 Task: Create a due date automation trigger when advanced on, 2 working days before a card is due add checklist without checklist at 11:00 AM.
Action: Mouse moved to (1009, 300)
Screenshot: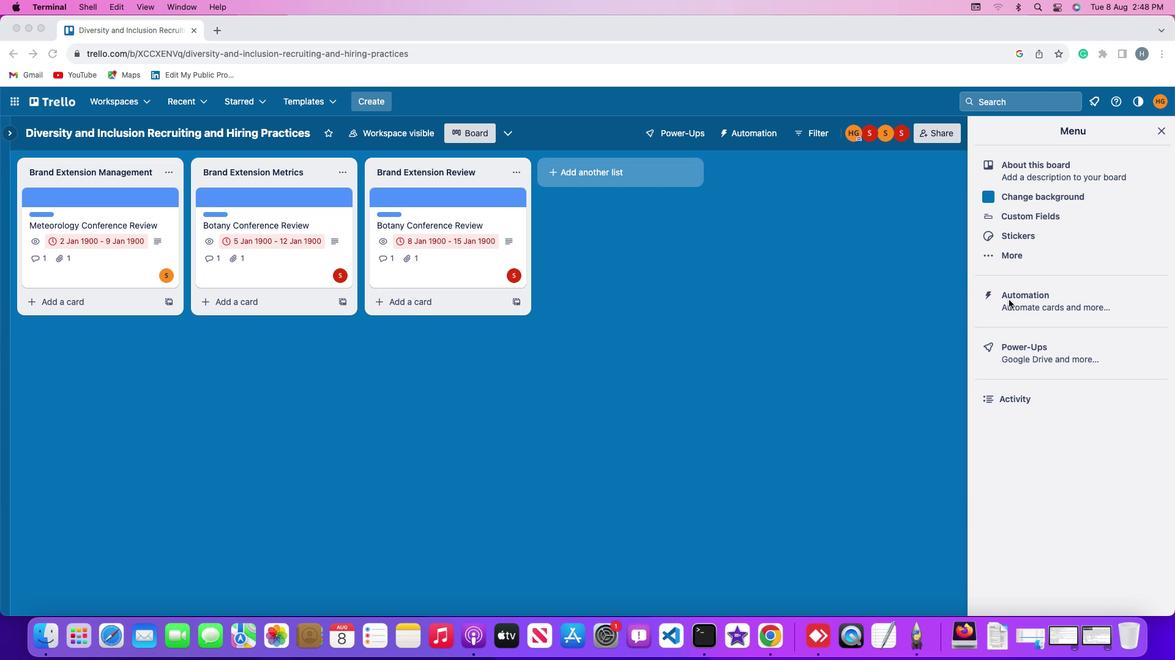 
Action: Mouse pressed left at (1009, 300)
Screenshot: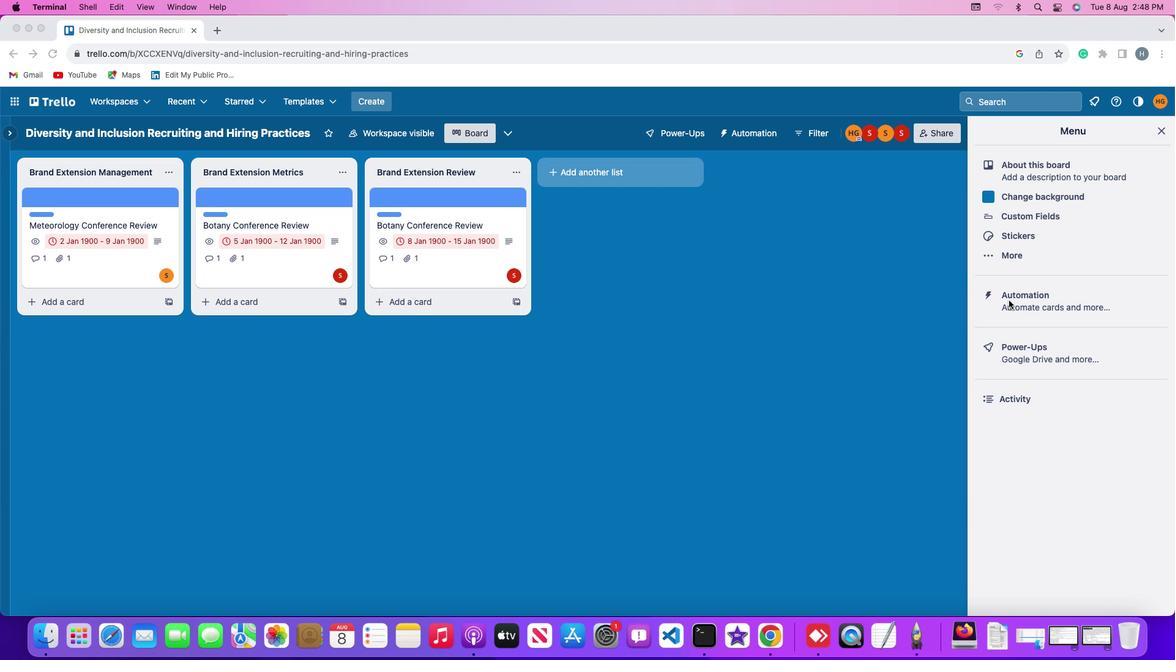 
Action: Mouse moved to (1009, 300)
Screenshot: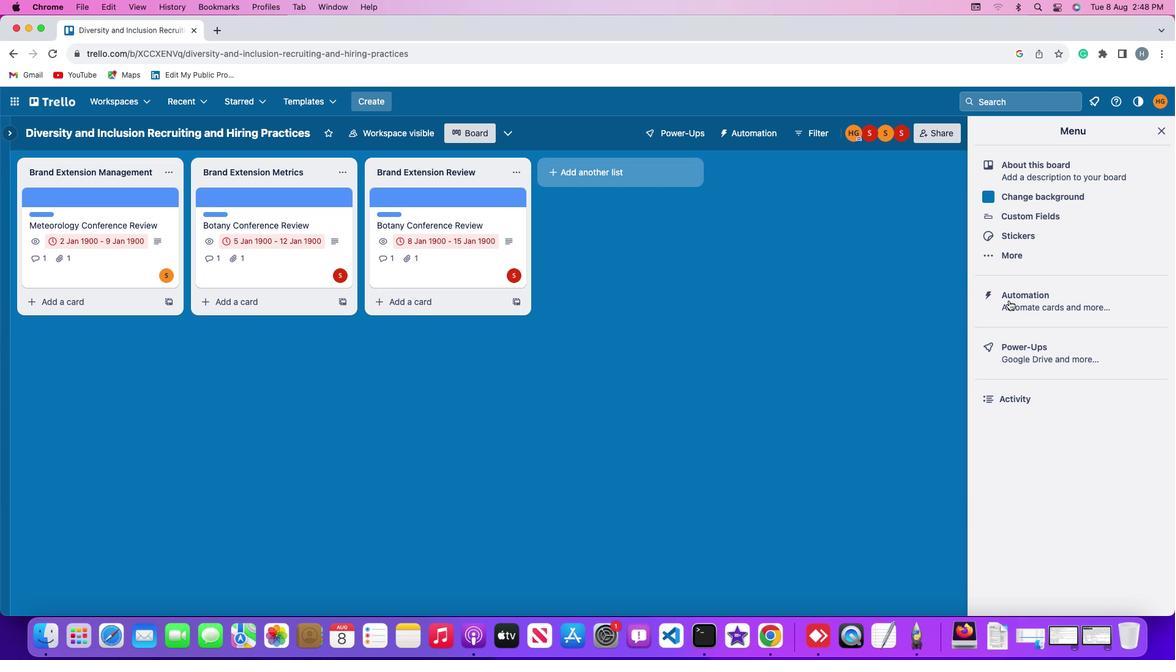 
Action: Mouse pressed left at (1009, 300)
Screenshot: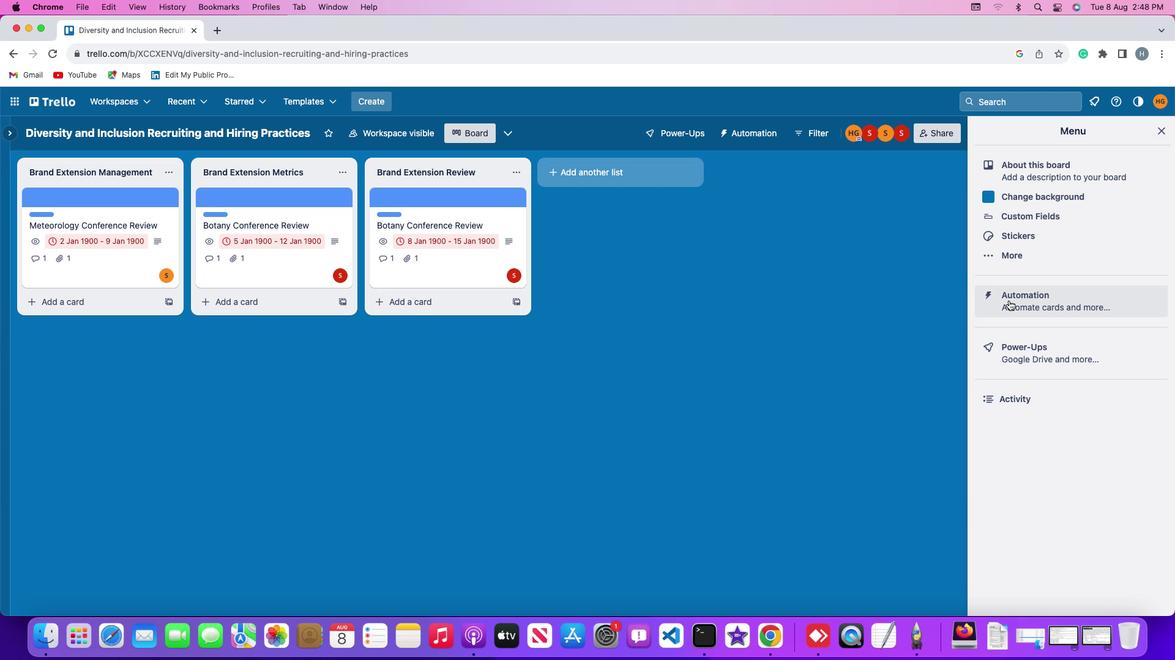 
Action: Mouse moved to (69, 285)
Screenshot: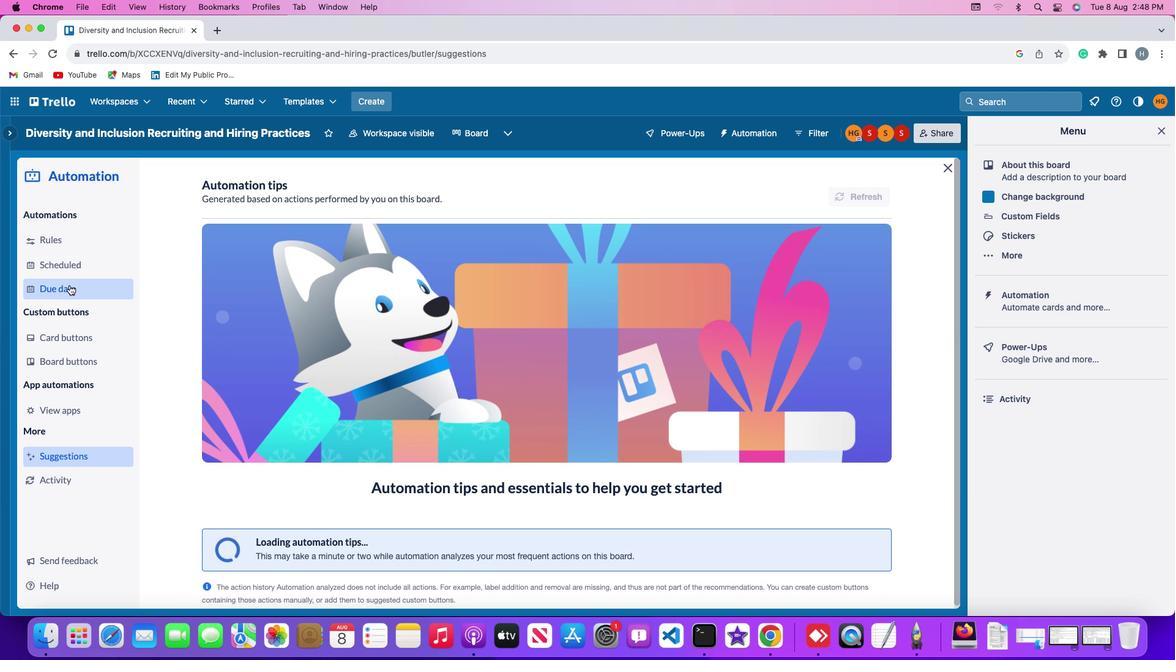 
Action: Mouse pressed left at (69, 285)
Screenshot: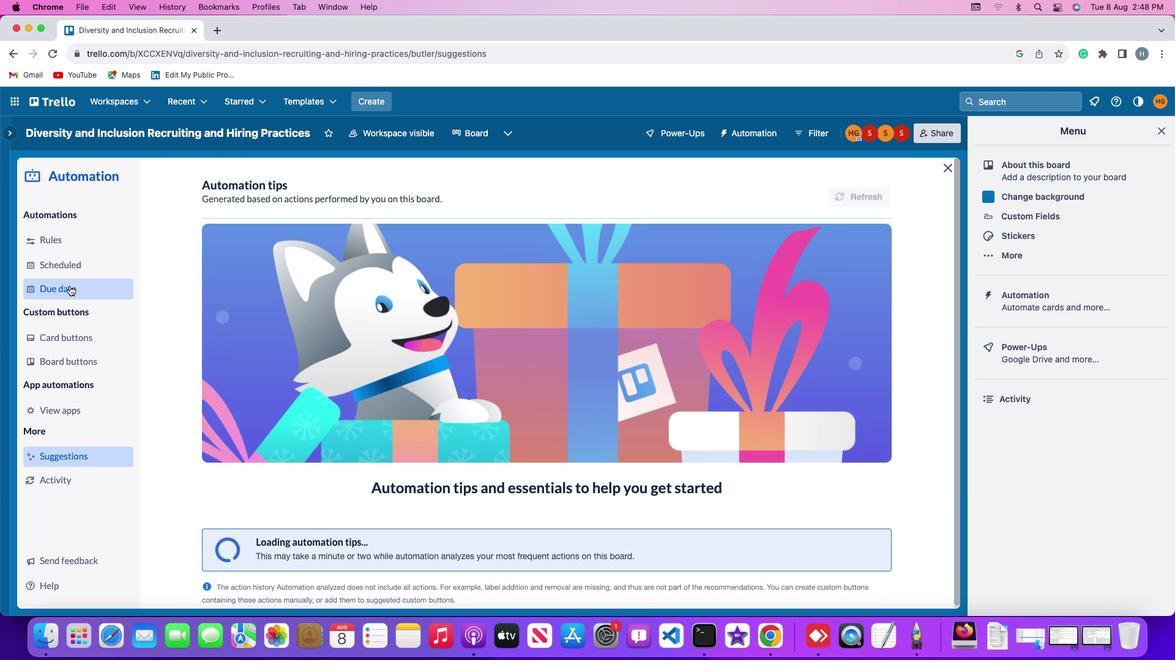 
Action: Mouse moved to (813, 194)
Screenshot: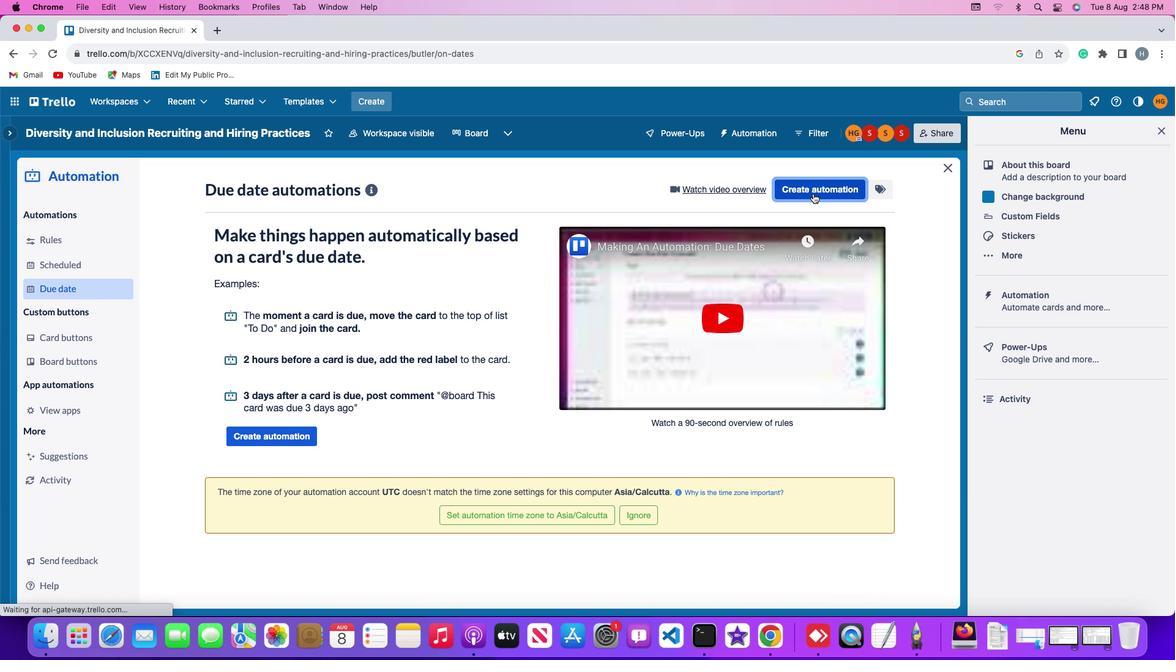 
Action: Mouse pressed left at (813, 194)
Screenshot: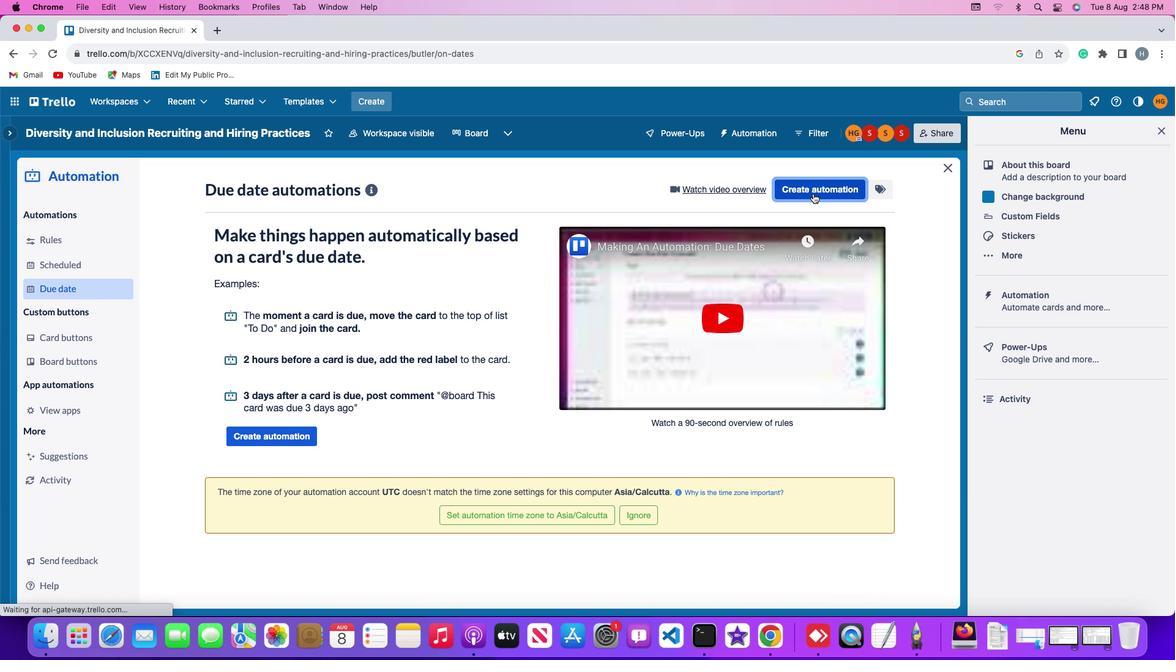 
Action: Mouse moved to (271, 304)
Screenshot: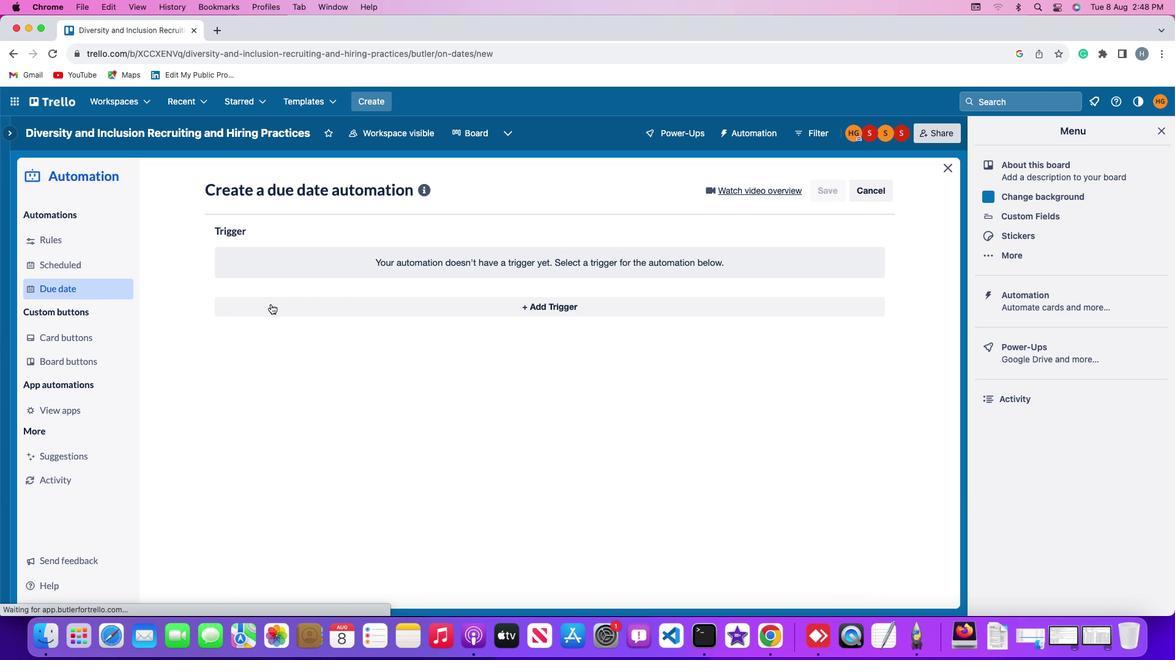 
Action: Mouse pressed left at (271, 304)
Screenshot: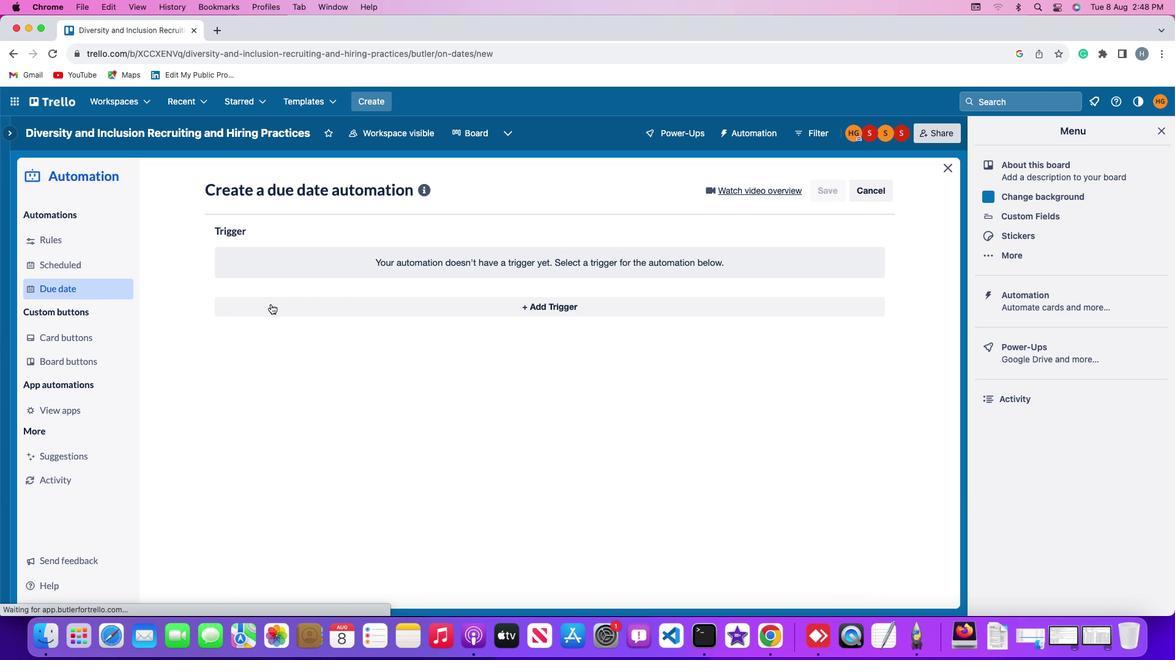 
Action: Mouse moved to (236, 498)
Screenshot: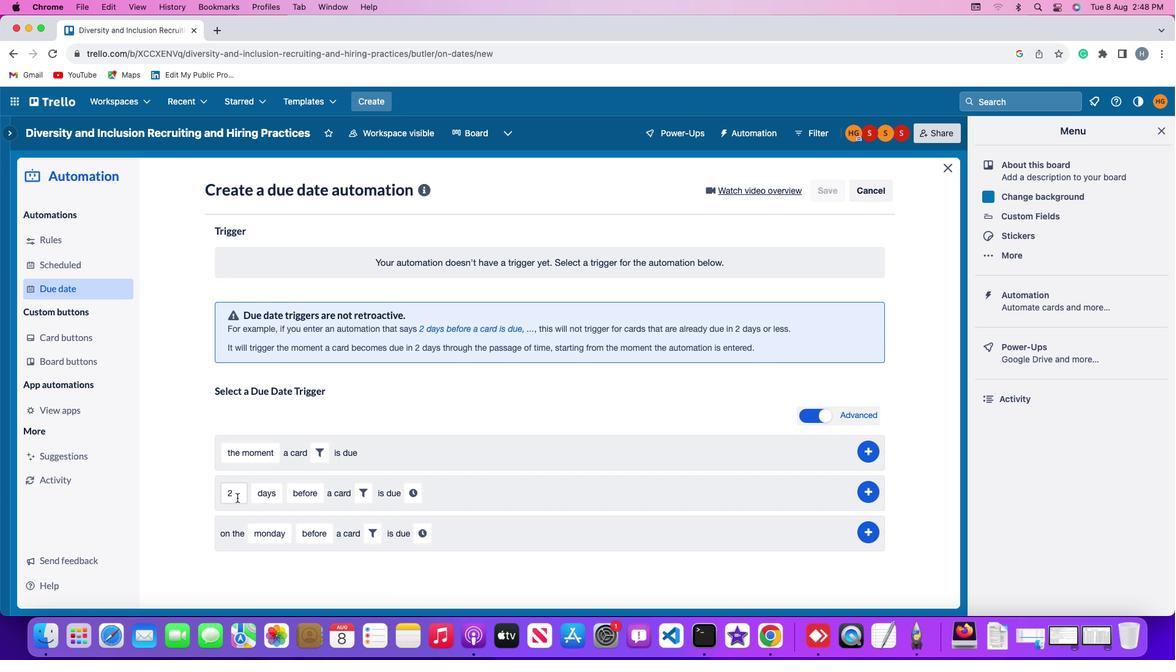 
Action: Mouse pressed left at (236, 498)
Screenshot: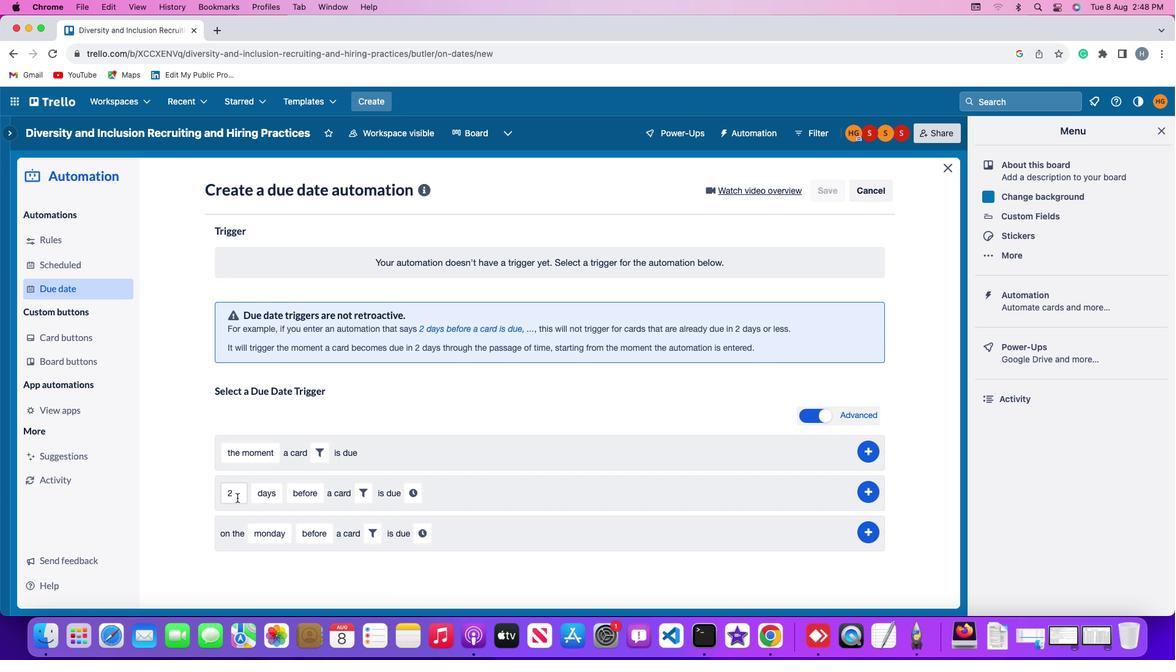 
Action: Mouse moved to (236, 495)
Screenshot: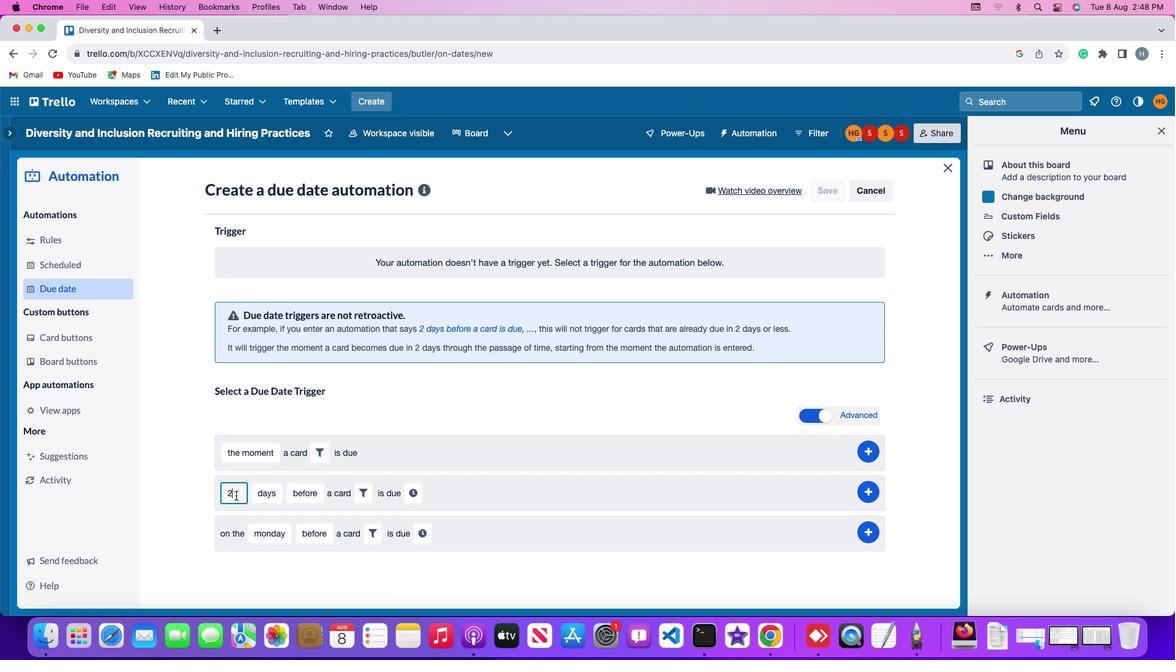 
Action: Key pressed Key.backspace
Screenshot: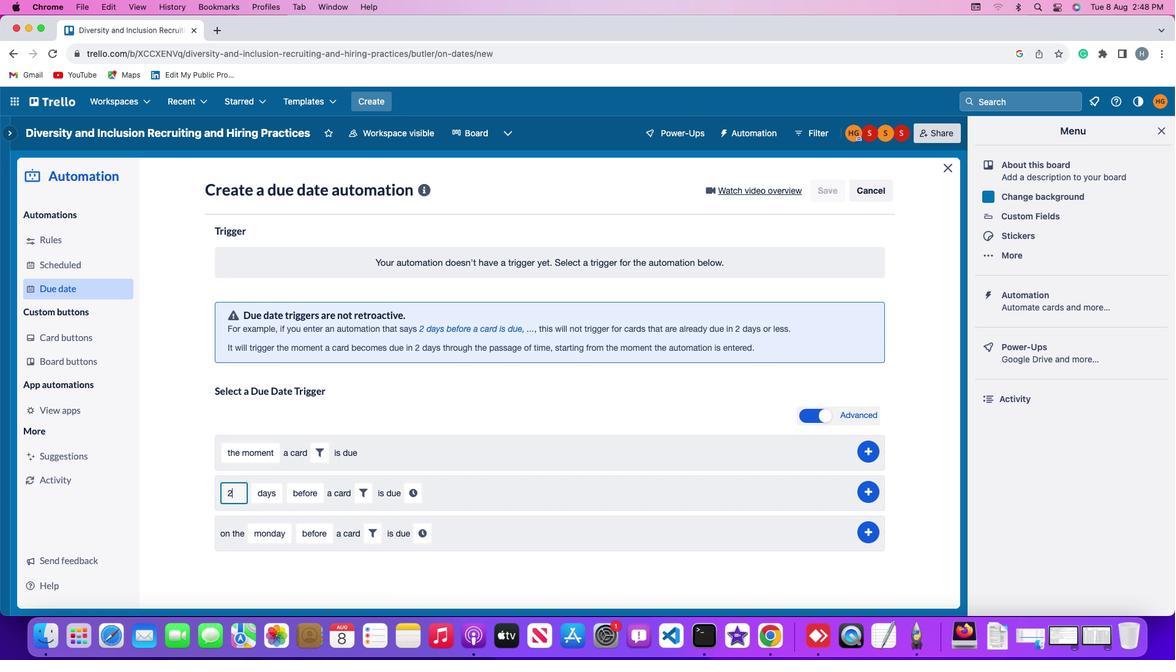 
Action: Mouse moved to (235, 494)
Screenshot: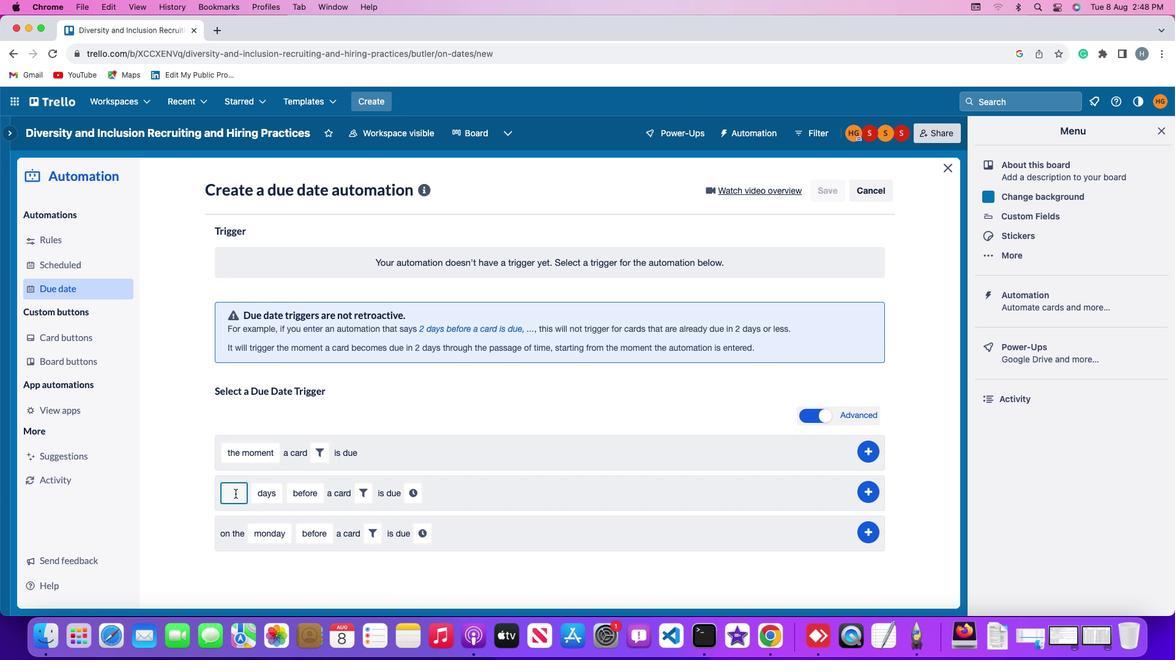 
Action: Key pressed '2'
Screenshot: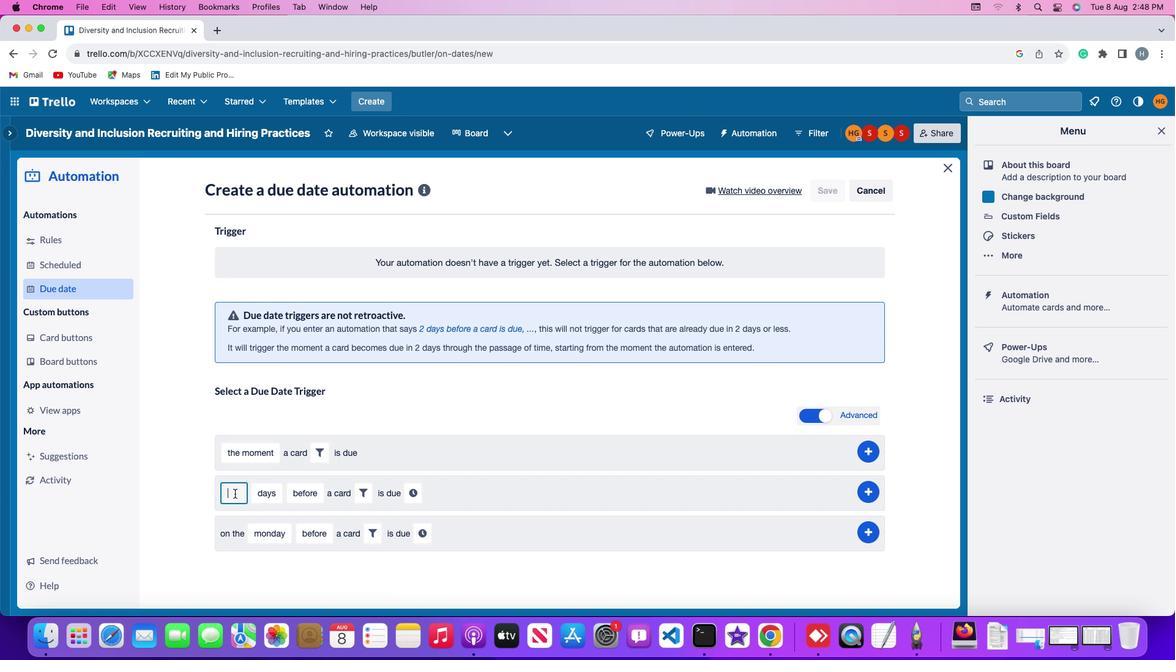 
Action: Mouse moved to (266, 495)
Screenshot: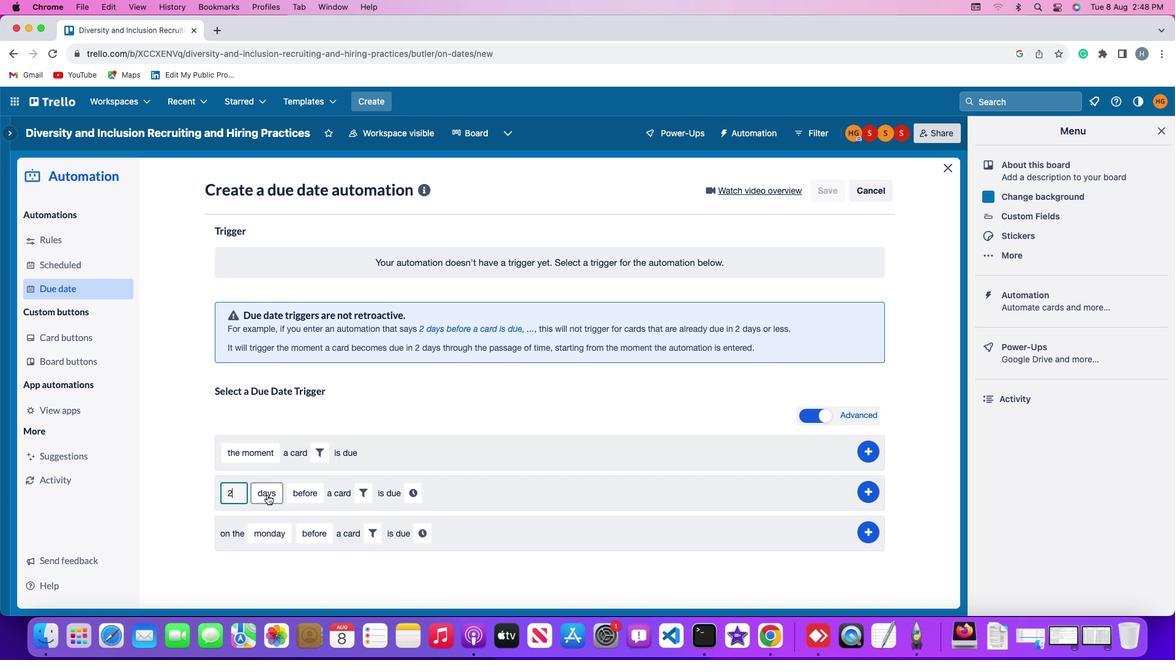 
Action: Mouse pressed left at (266, 495)
Screenshot: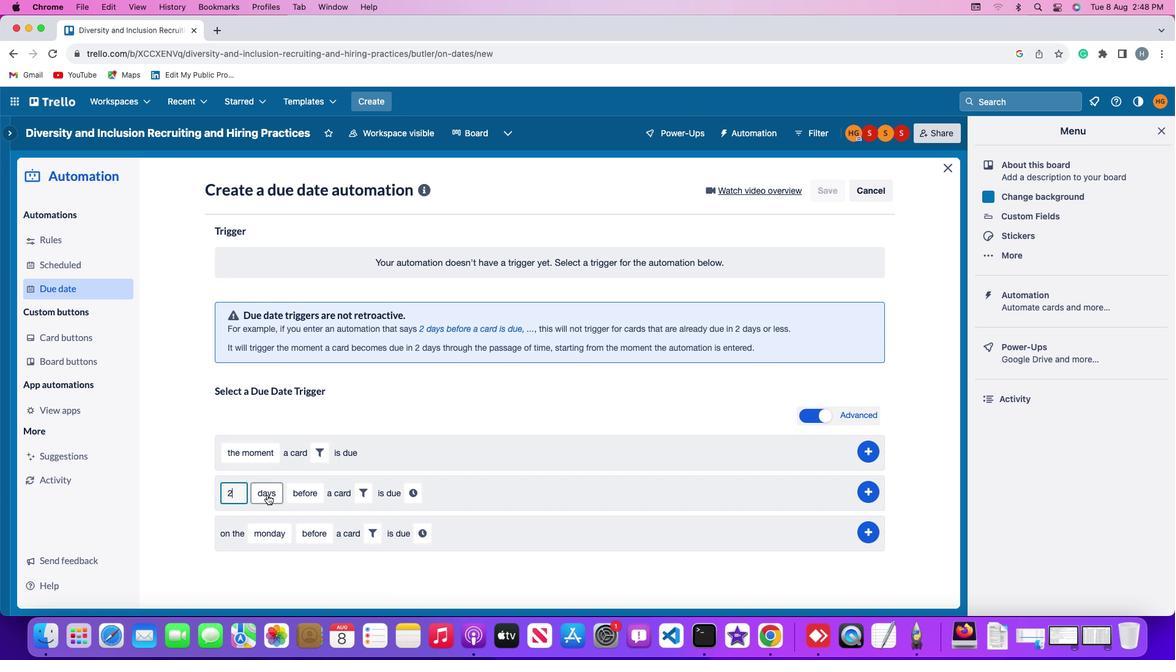 
Action: Mouse moved to (285, 542)
Screenshot: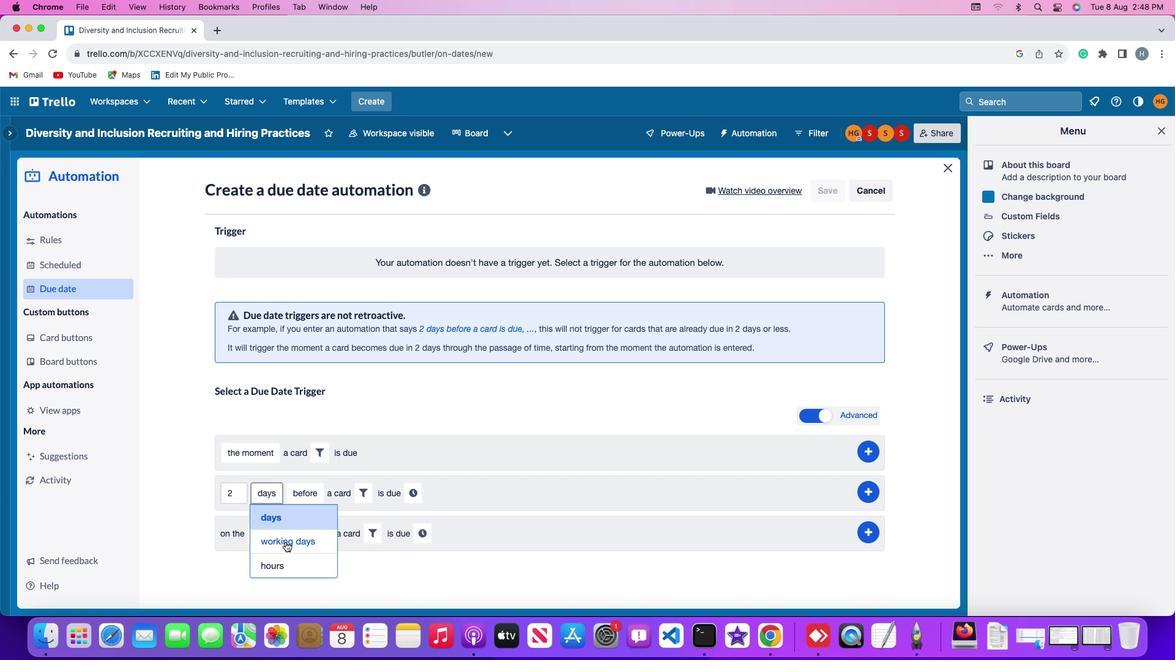 
Action: Mouse pressed left at (285, 542)
Screenshot: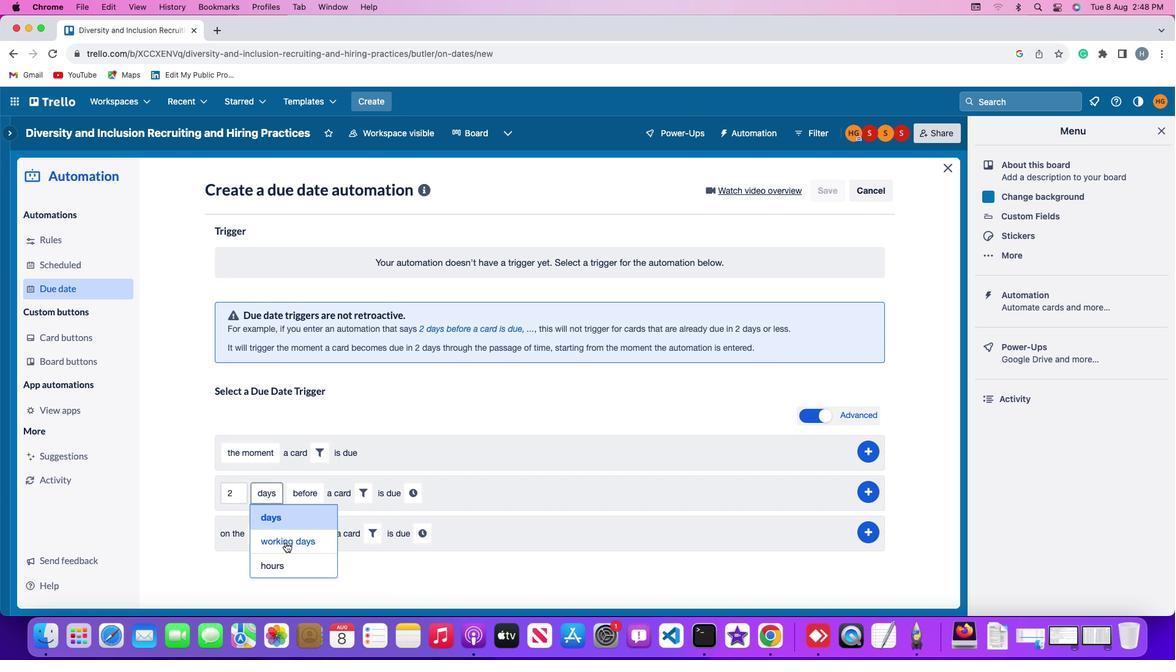 
Action: Mouse moved to (342, 487)
Screenshot: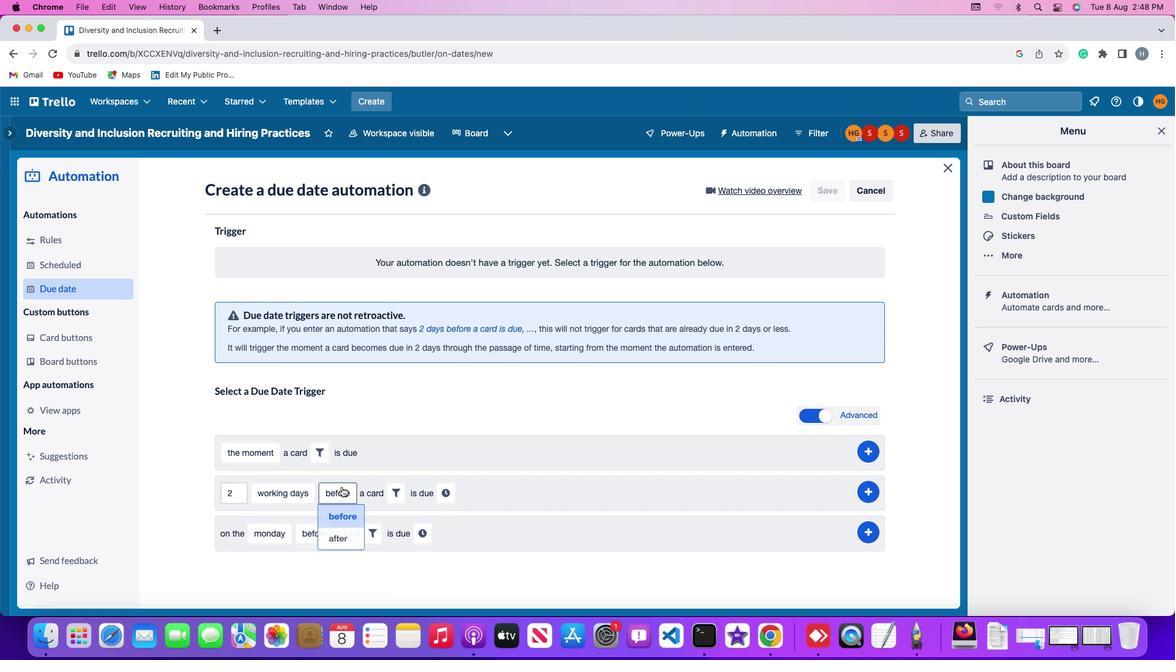 
Action: Mouse pressed left at (342, 487)
Screenshot: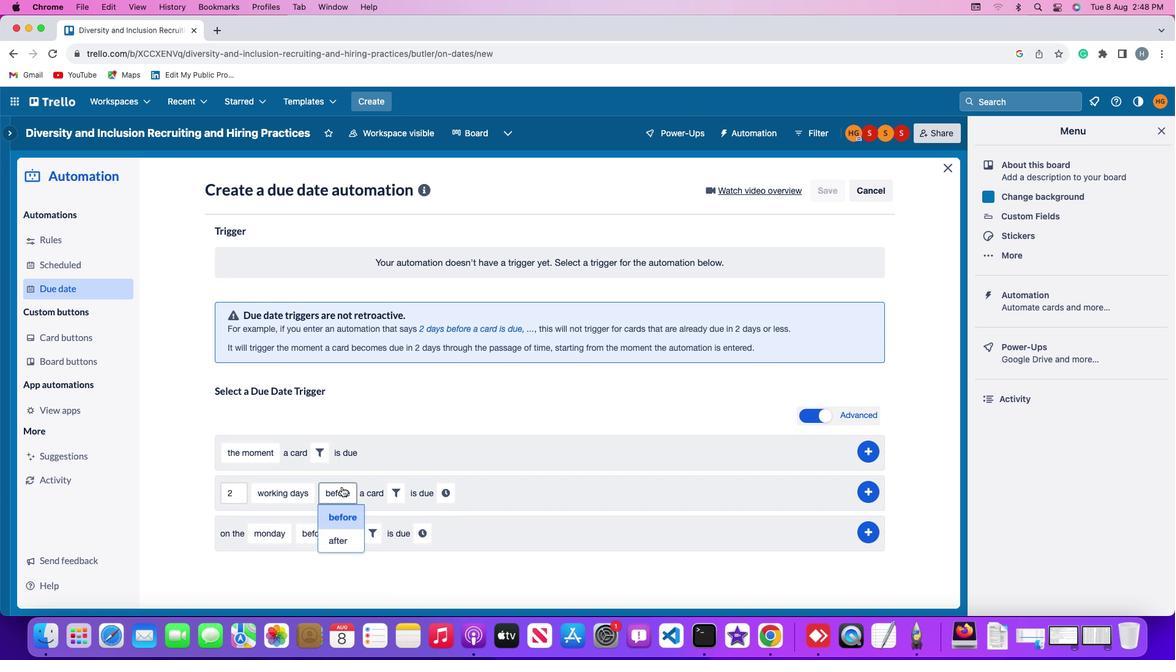 
Action: Mouse moved to (342, 515)
Screenshot: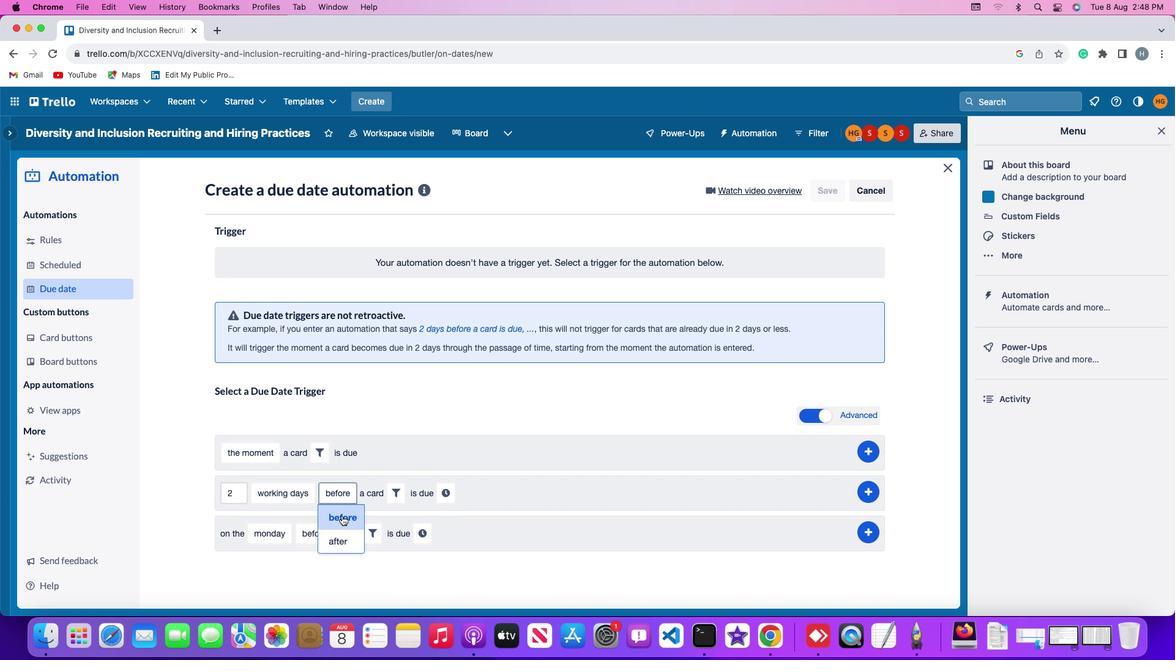 
Action: Mouse pressed left at (342, 515)
Screenshot: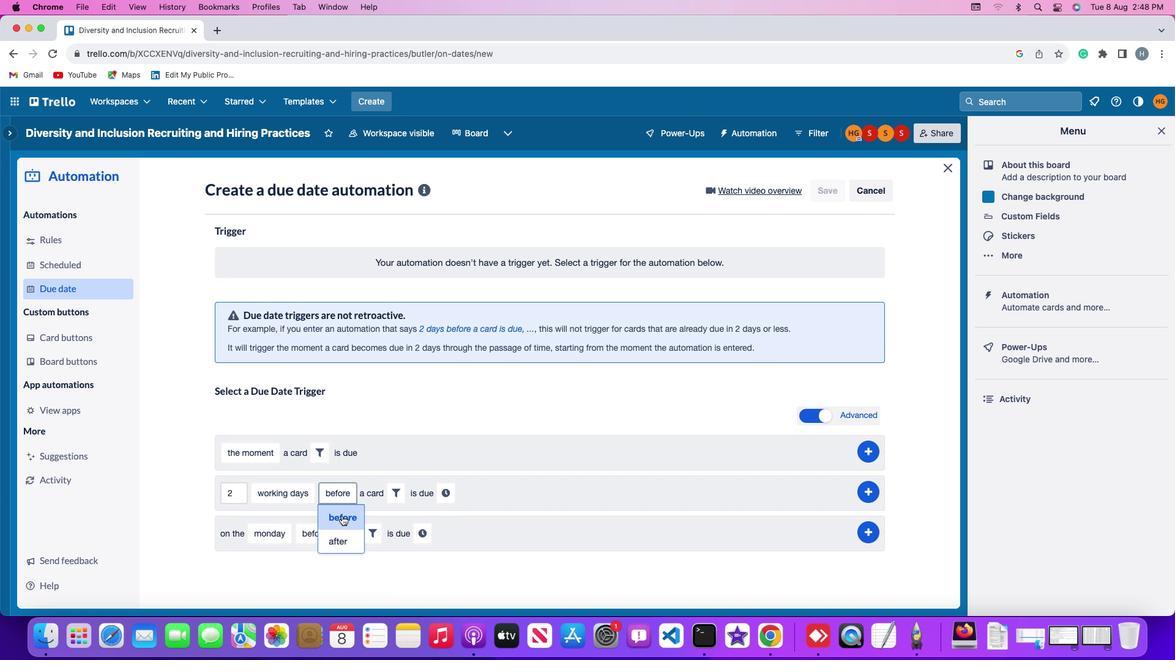 
Action: Mouse moved to (400, 494)
Screenshot: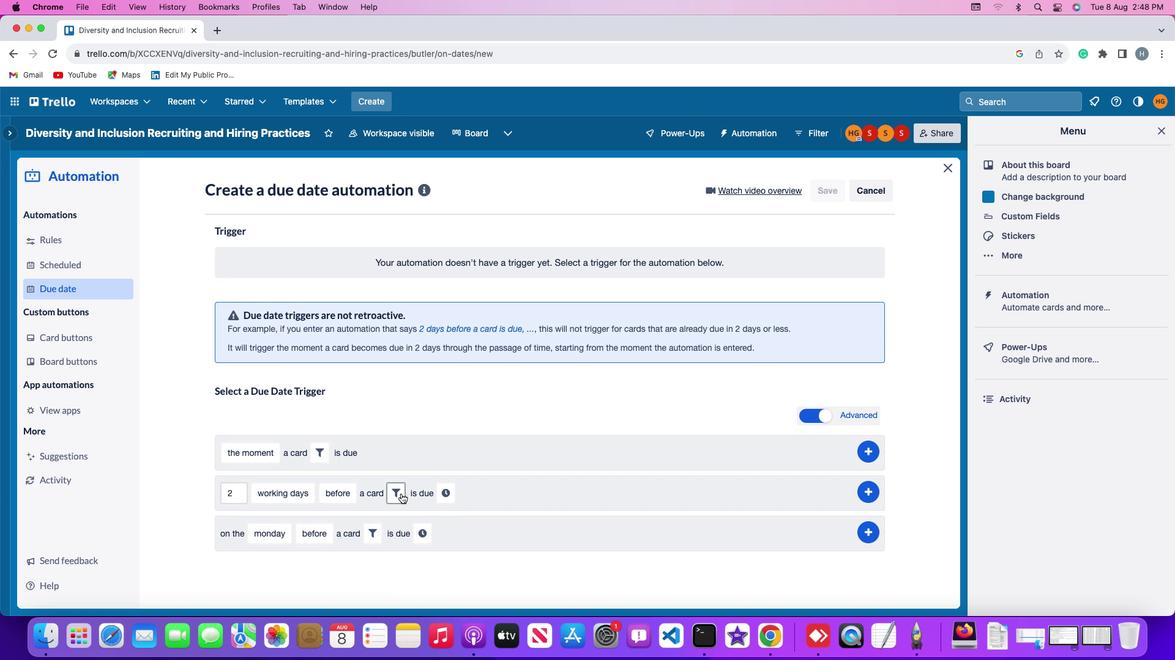 
Action: Mouse pressed left at (400, 494)
Screenshot: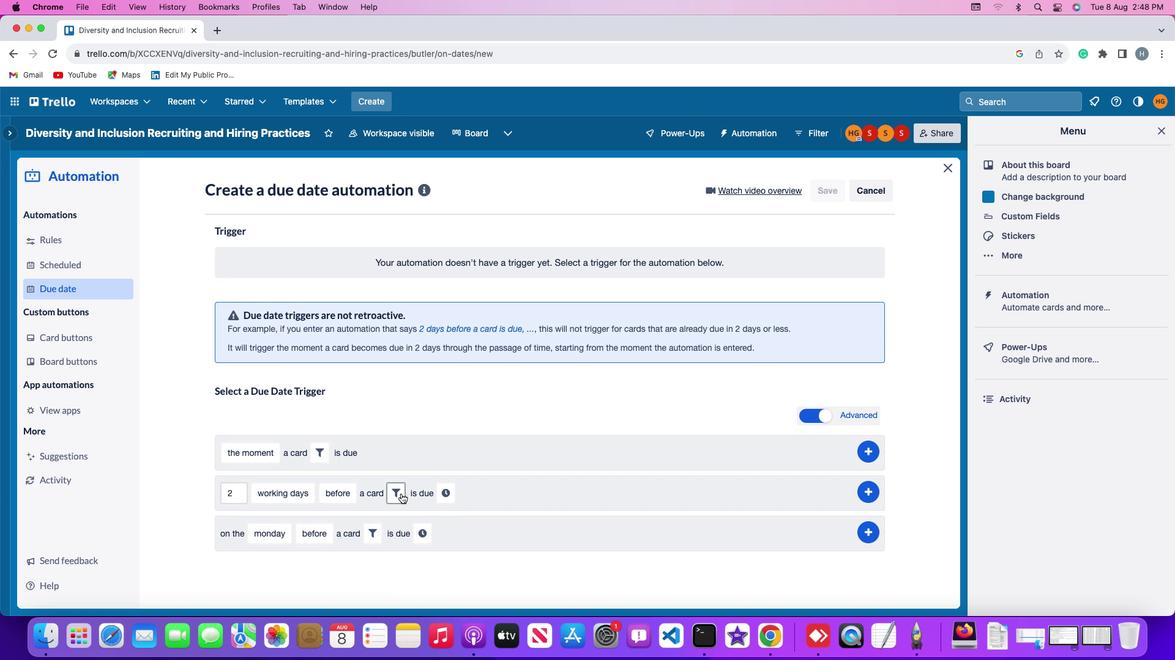 
Action: Mouse moved to (508, 534)
Screenshot: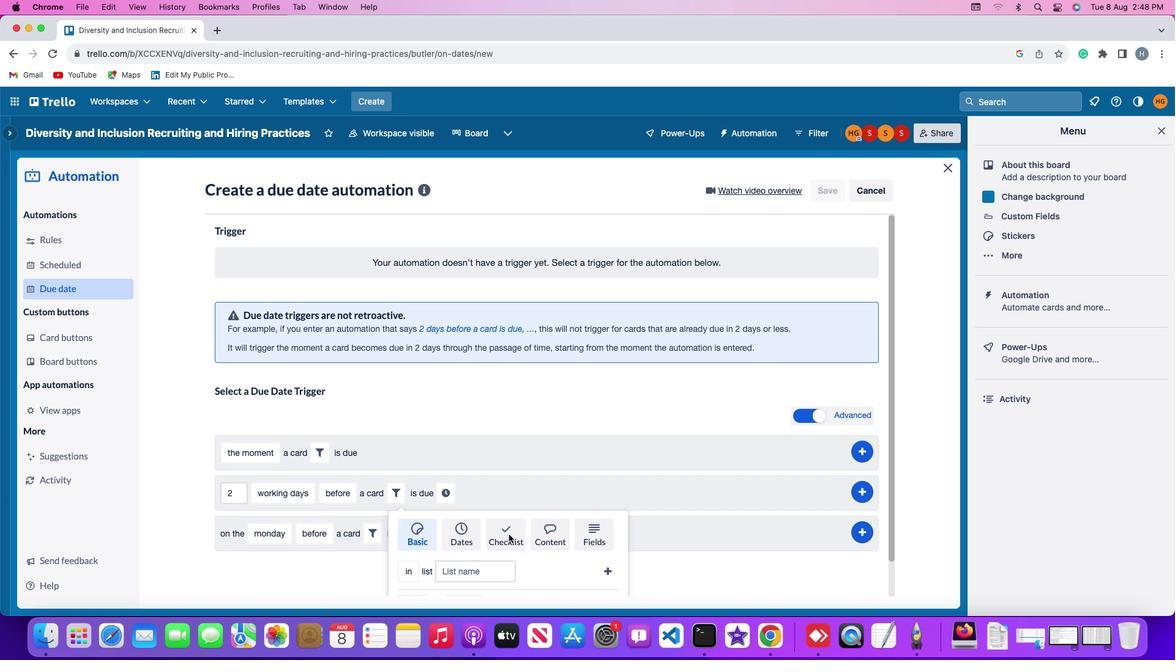 
Action: Mouse pressed left at (508, 534)
Screenshot: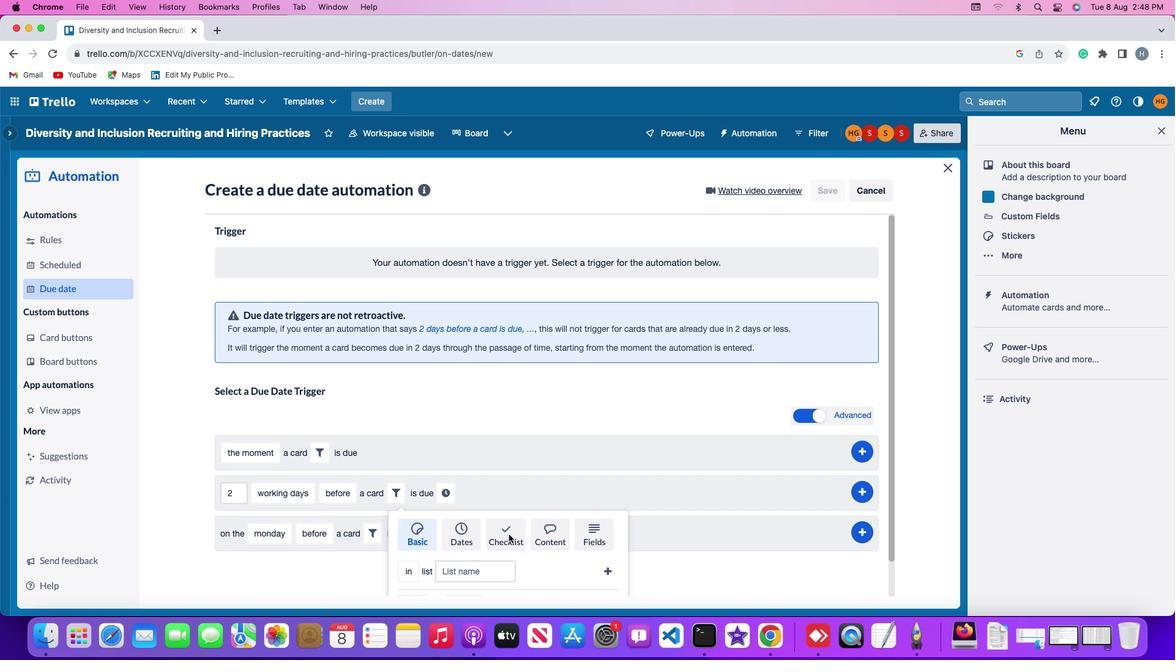 
Action: Mouse moved to (446, 568)
Screenshot: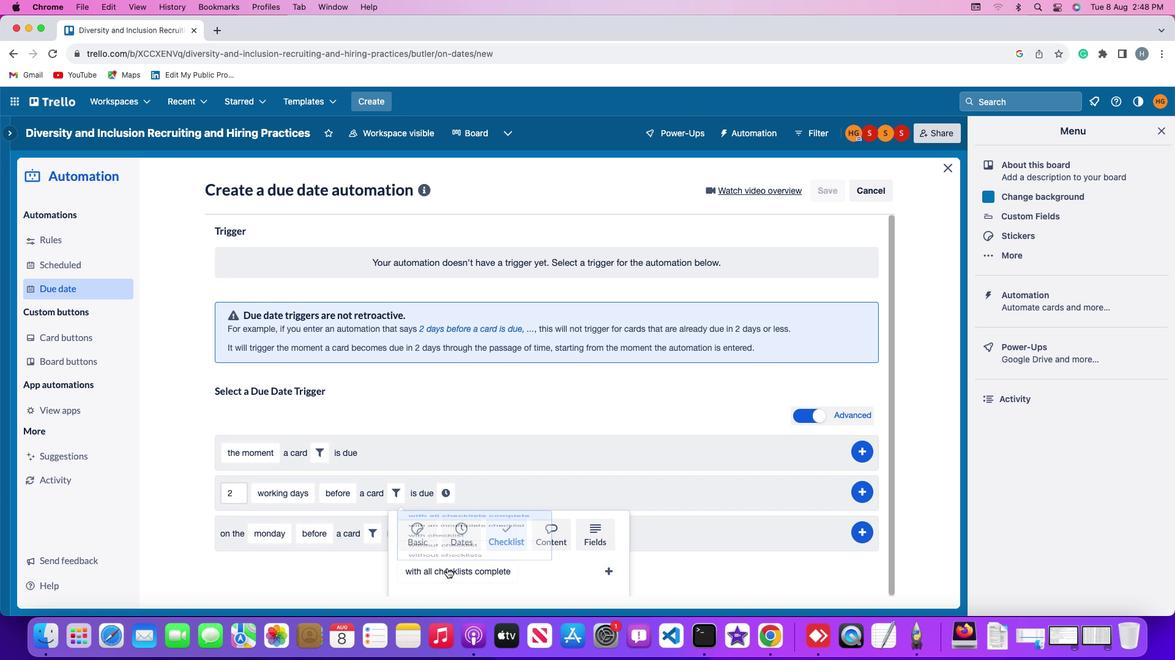 
Action: Mouse pressed left at (446, 568)
Screenshot: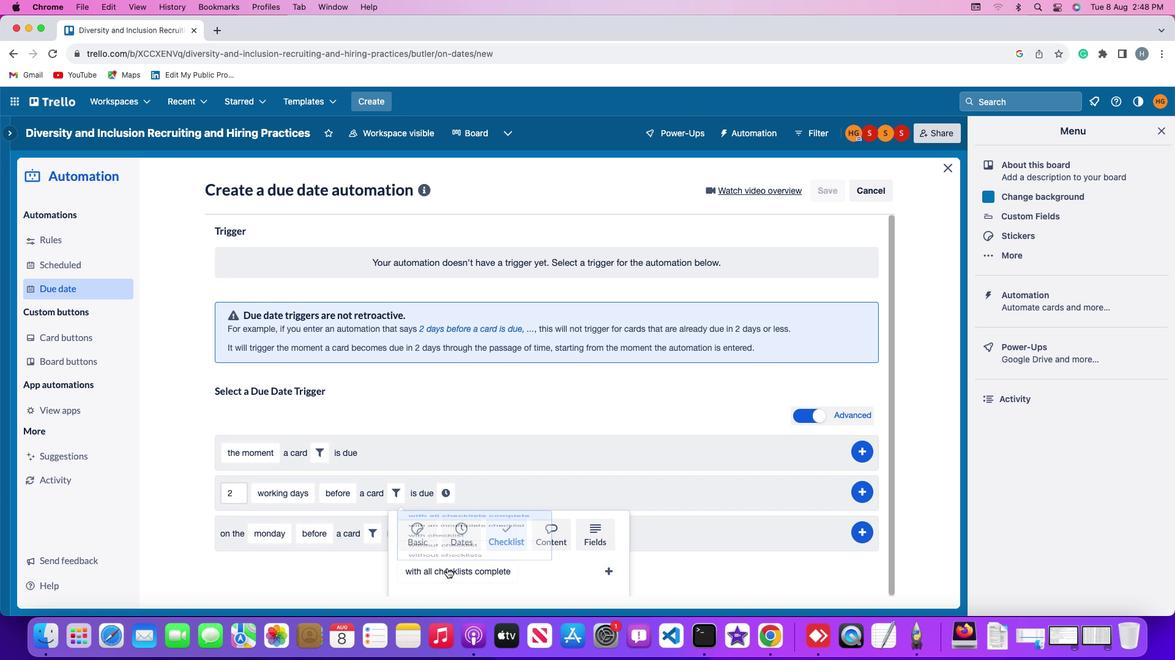 
Action: Mouse moved to (446, 543)
Screenshot: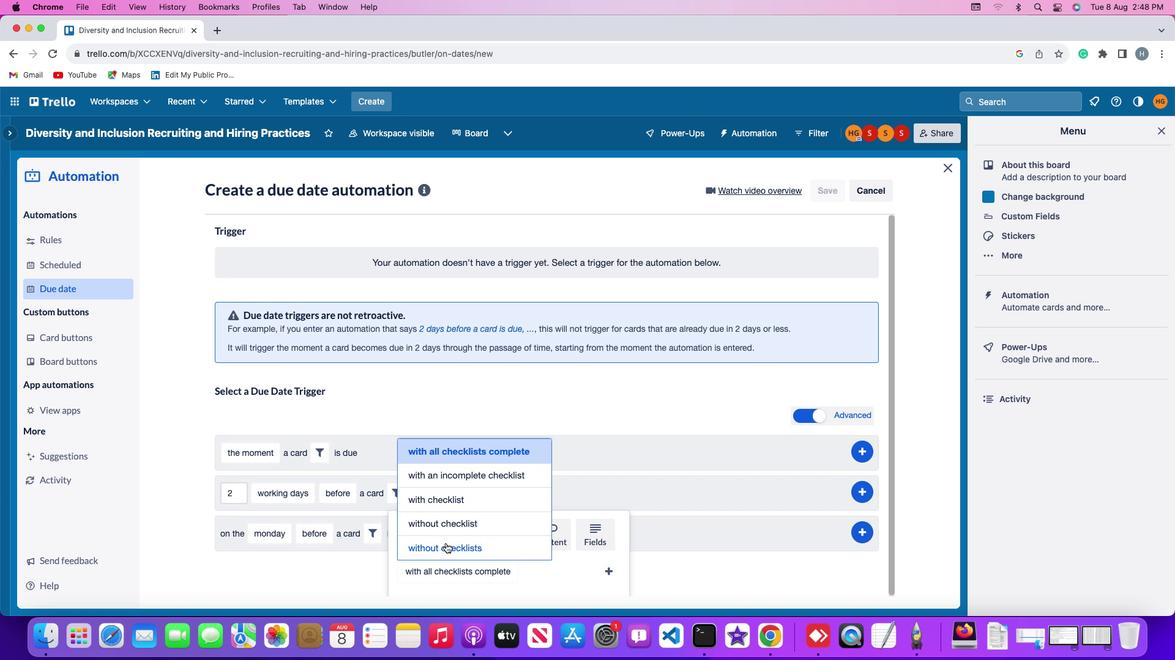 
Action: Mouse pressed left at (446, 543)
Screenshot: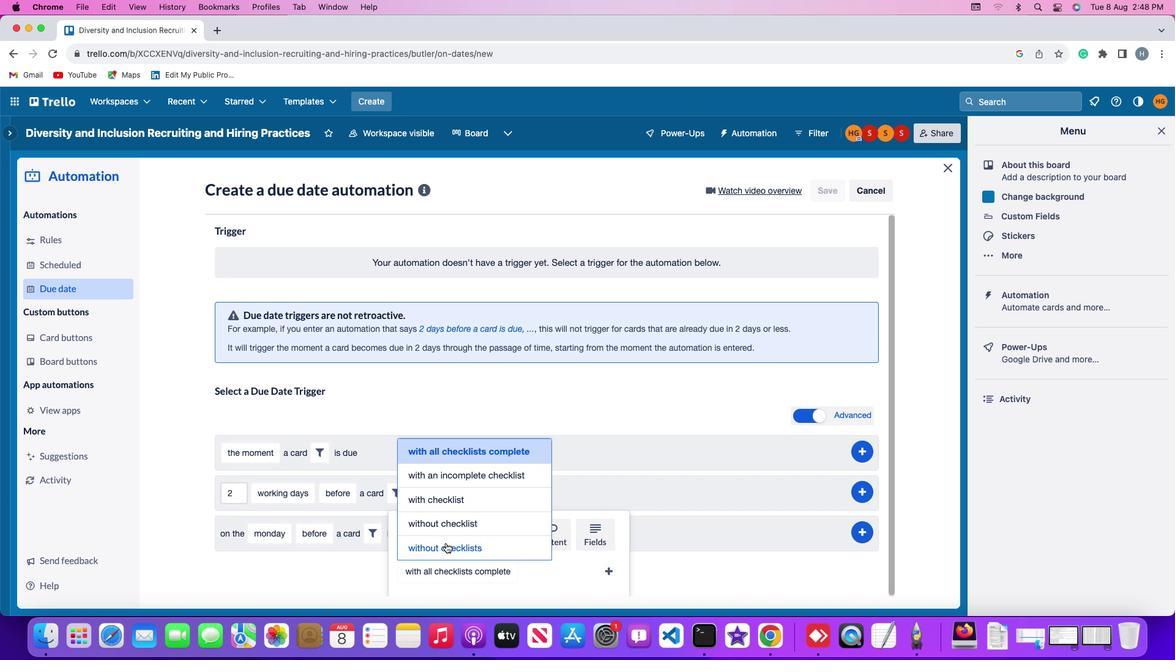 
Action: Mouse moved to (609, 571)
Screenshot: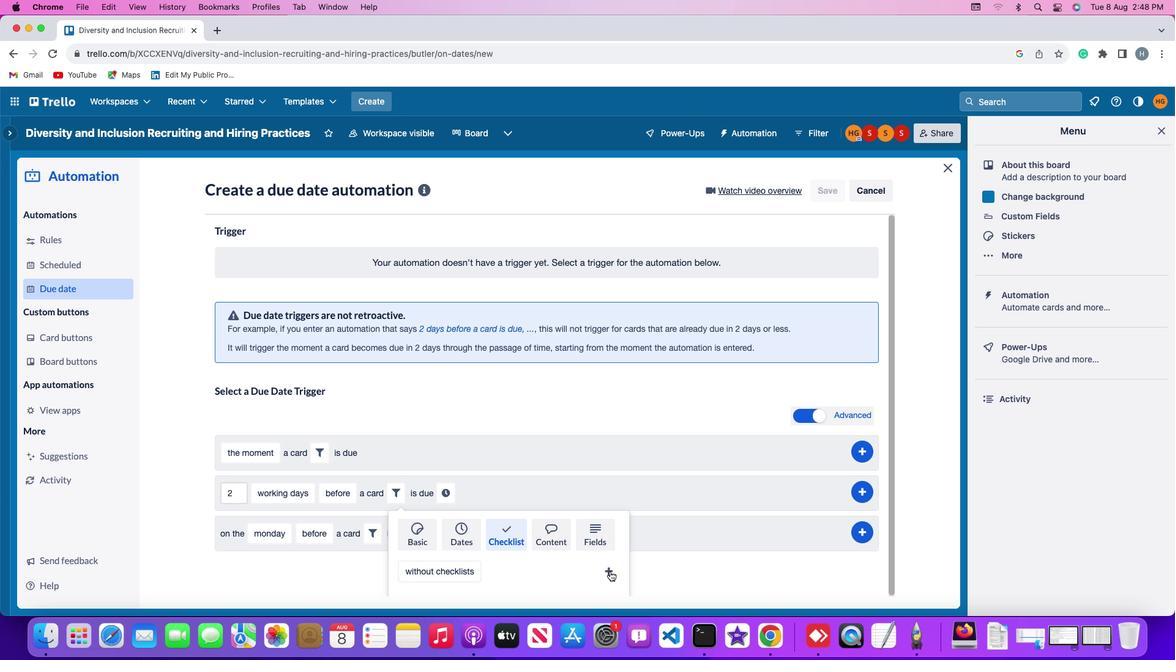 
Action: Mouse pressed left at (609, 571)
Screenshot: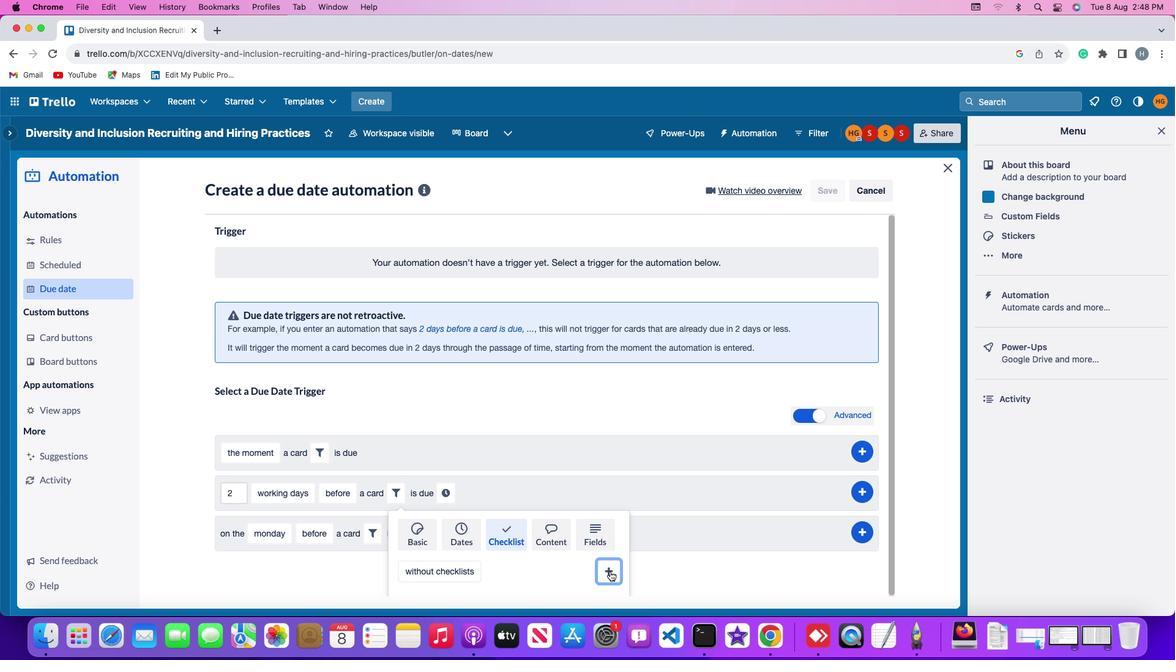 
Action: Mouse moved to (542, 492)
Screenshot: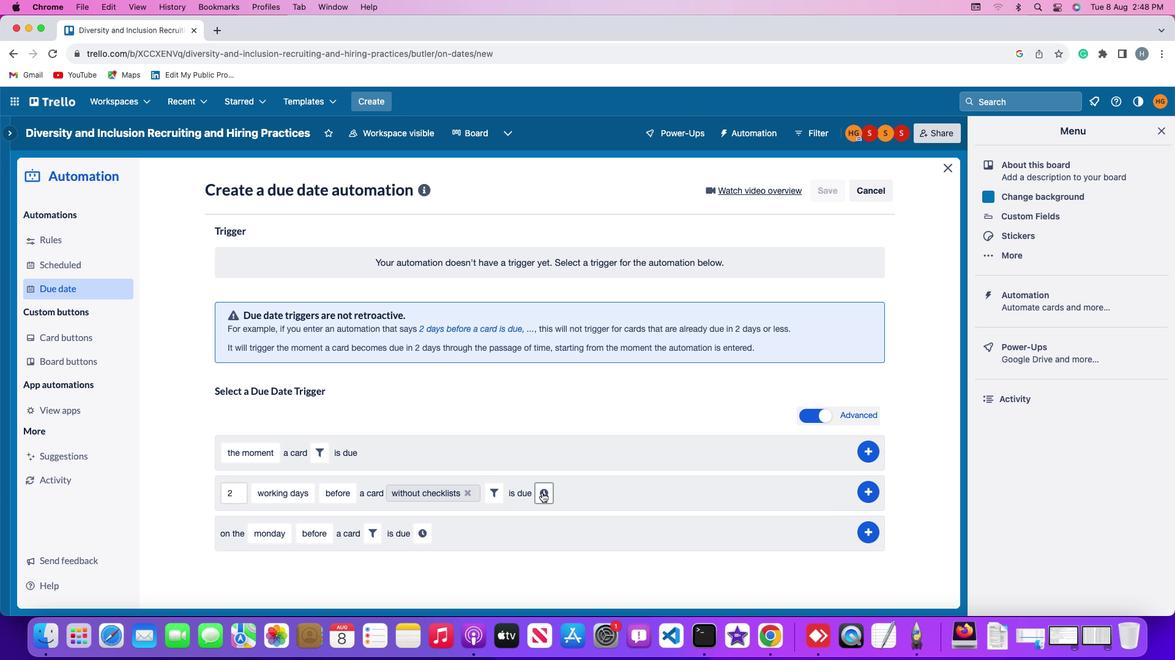 
Action: Mouse pressed left at (542, 492)
Screenshot: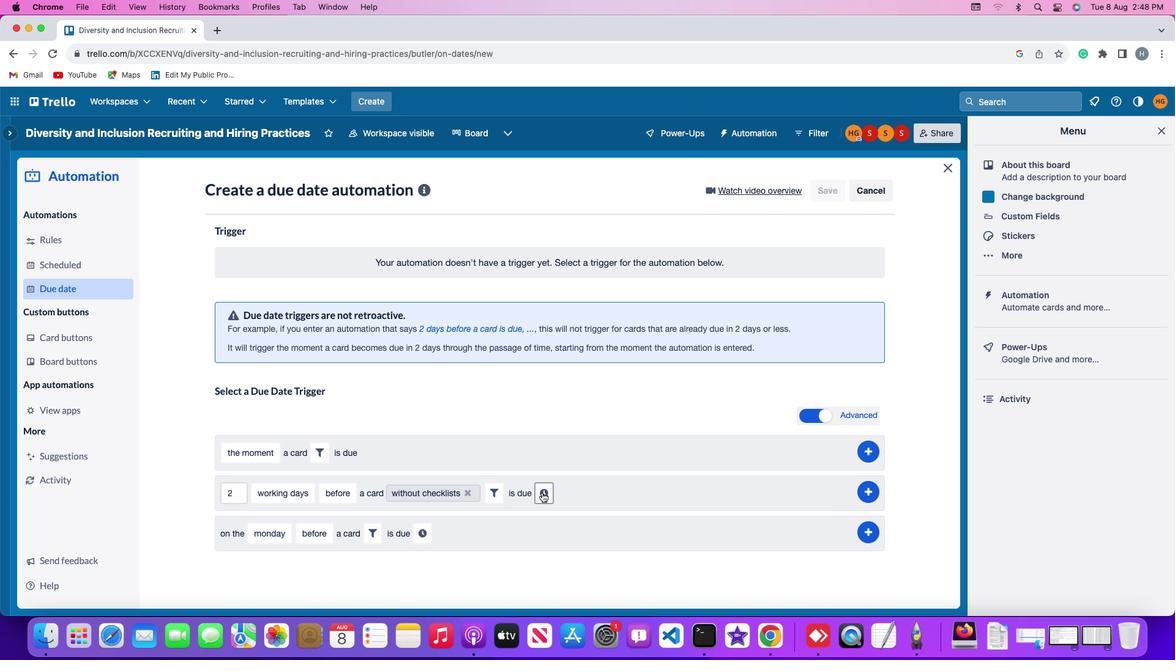 
Action: Mouse moved to (565, 495)
Screenshot: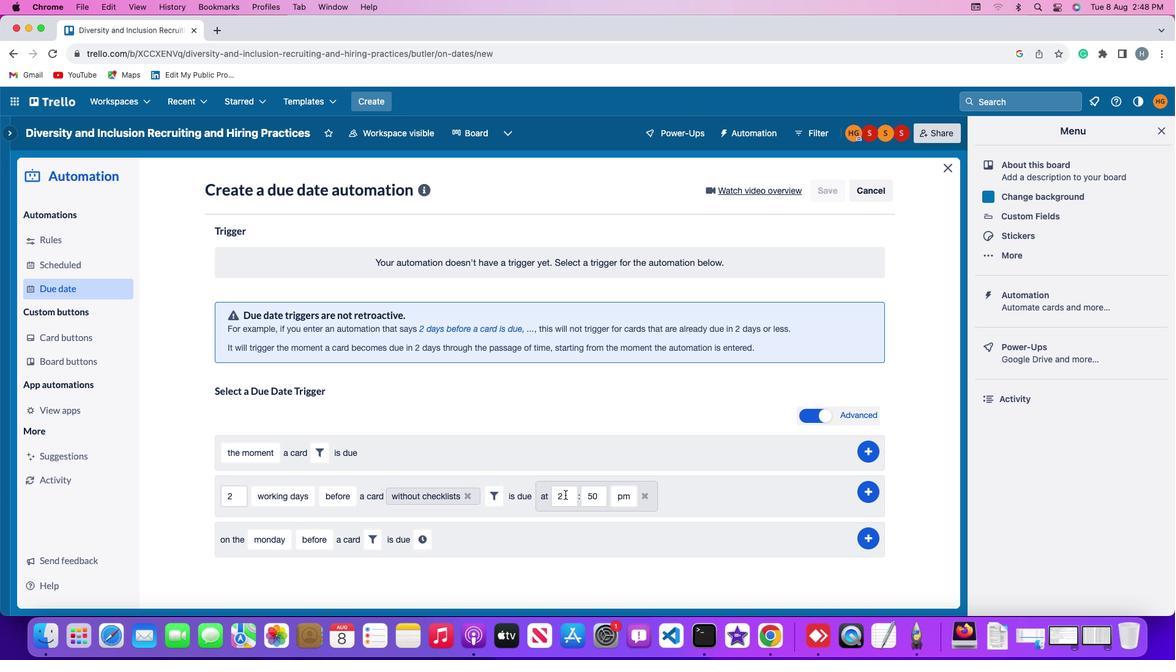 
Action: Mouse pressed left at (565, 495)
Screenshot: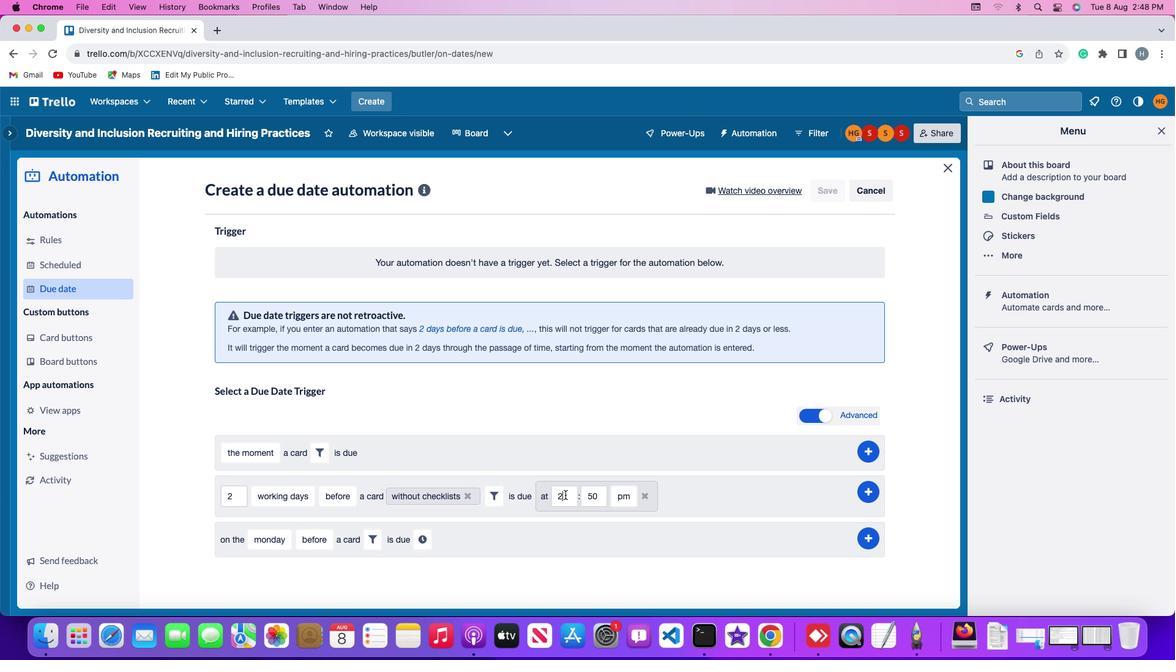 
Action: Key pressed Key.backspace
Screenshot: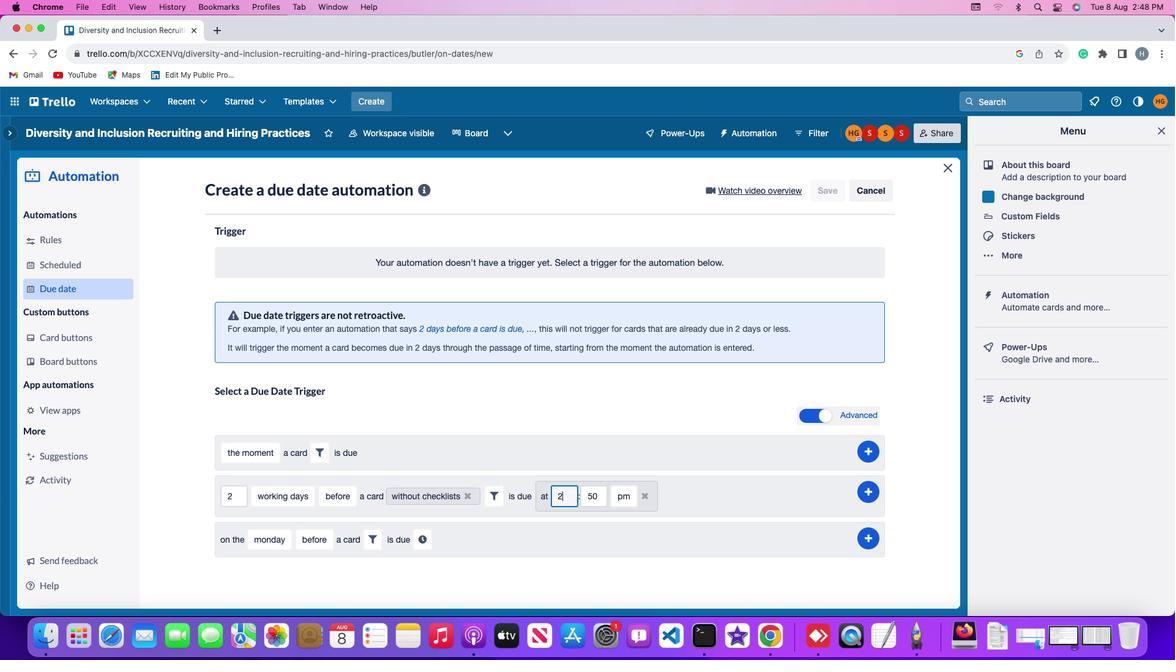 
Action: Mouse moved to (563, 496)
Screenshot: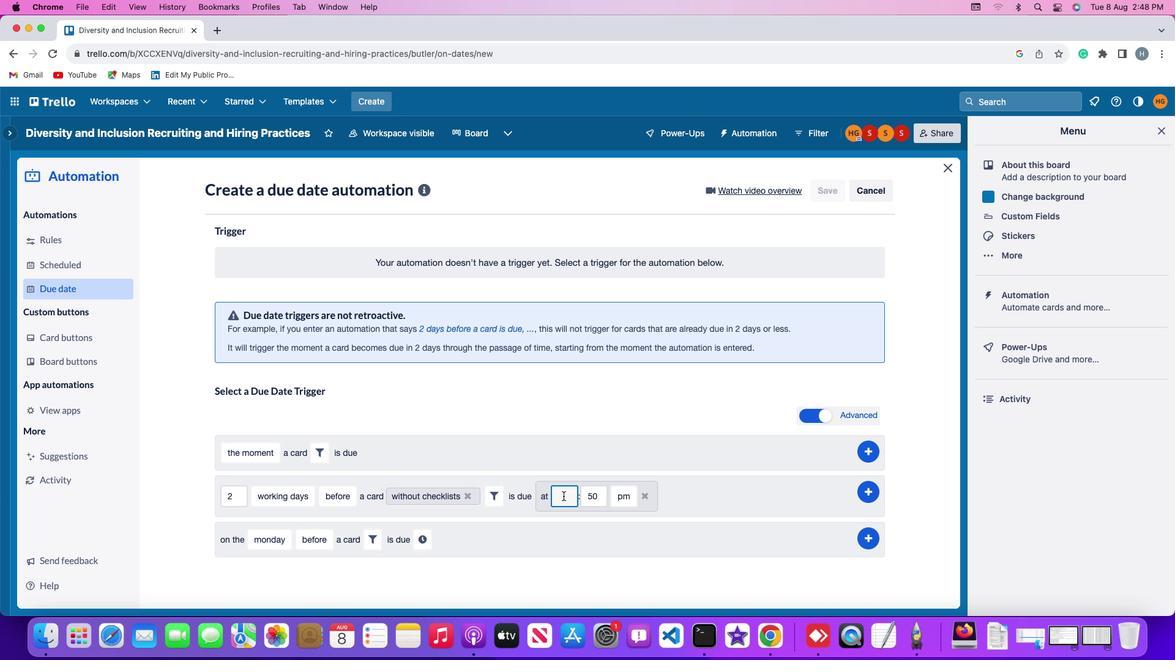 
Action: Key pressed '1''1'
Screenshot: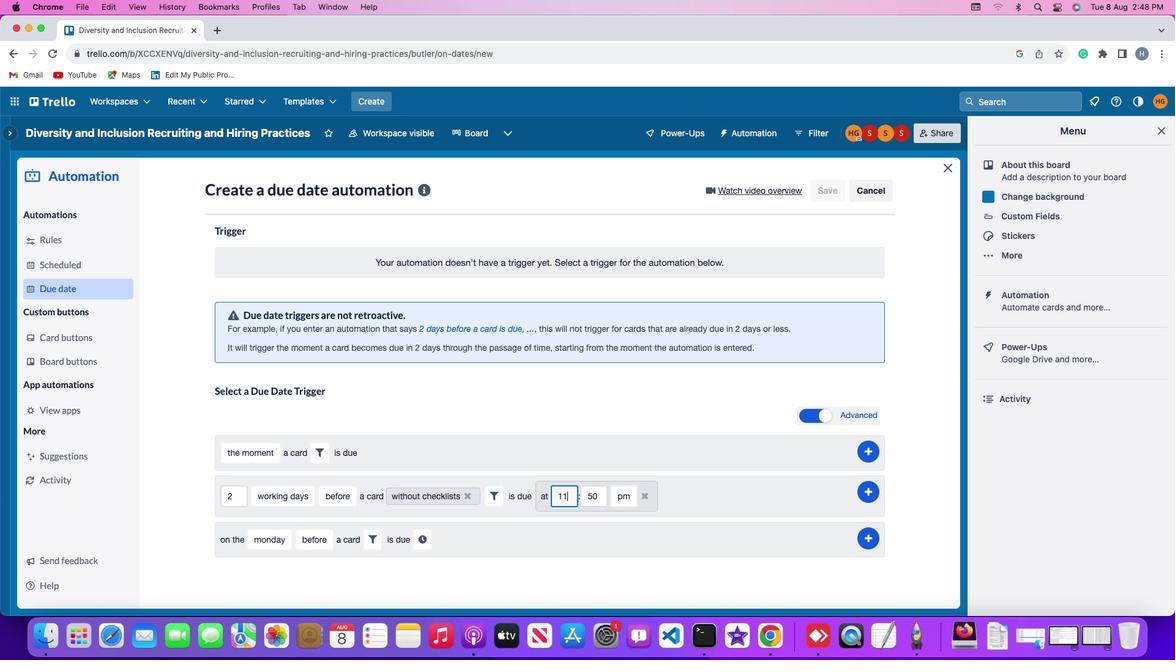 
Action: Mouse moved to (596, 497)
Screenshot: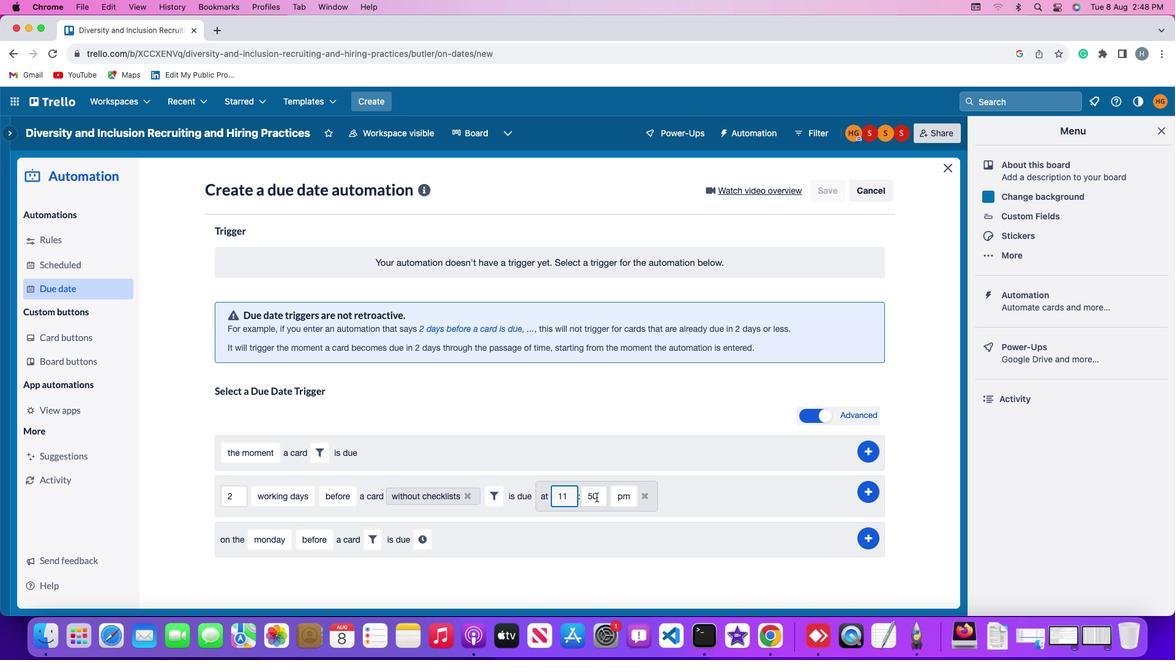 
Action: Mouse pressed left at (596, 497)
Screenshot: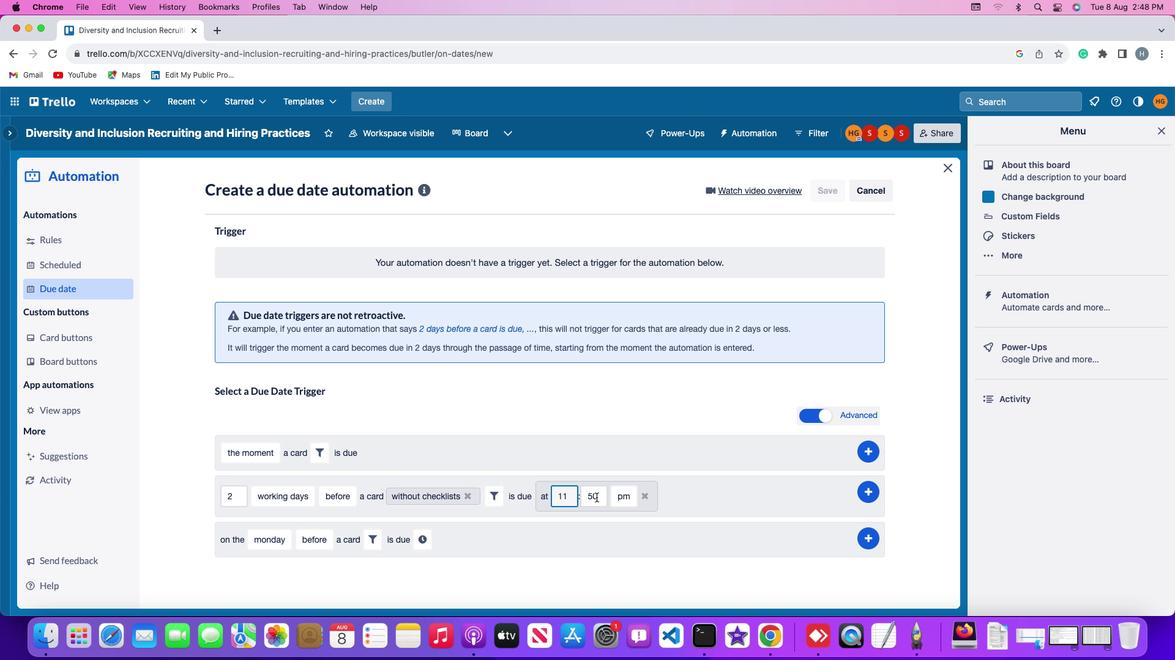 
Action: Key pressed Key.backspaceKey.backspace
Screenshot: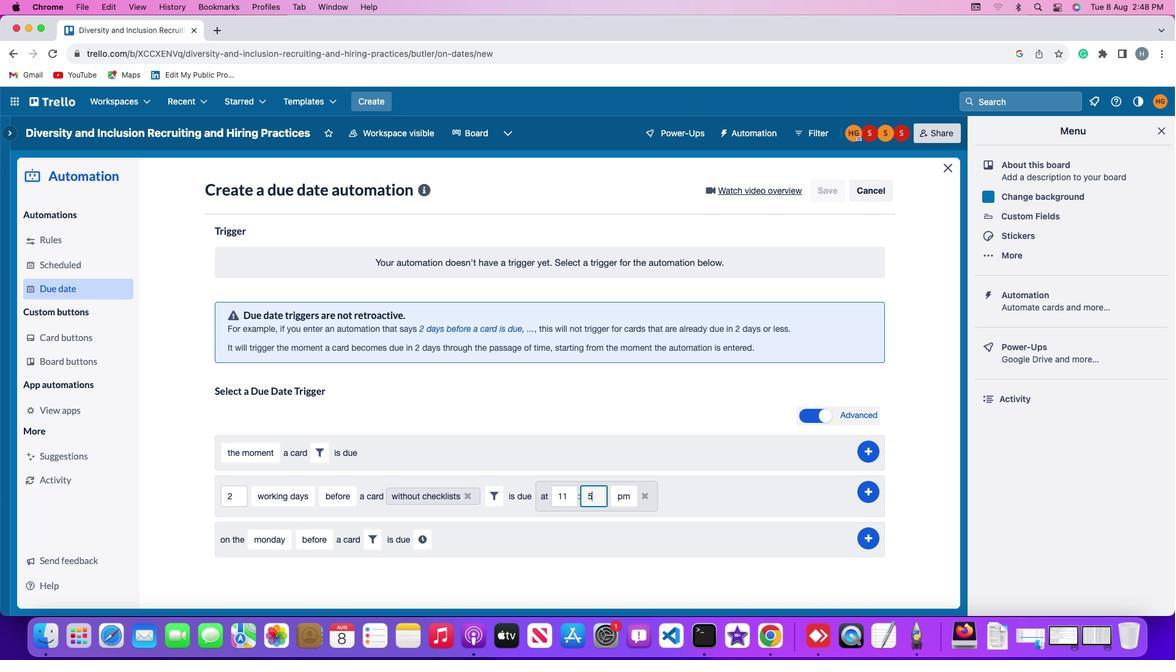 
Action: Mouse moved to (596, 497)
Screenshot: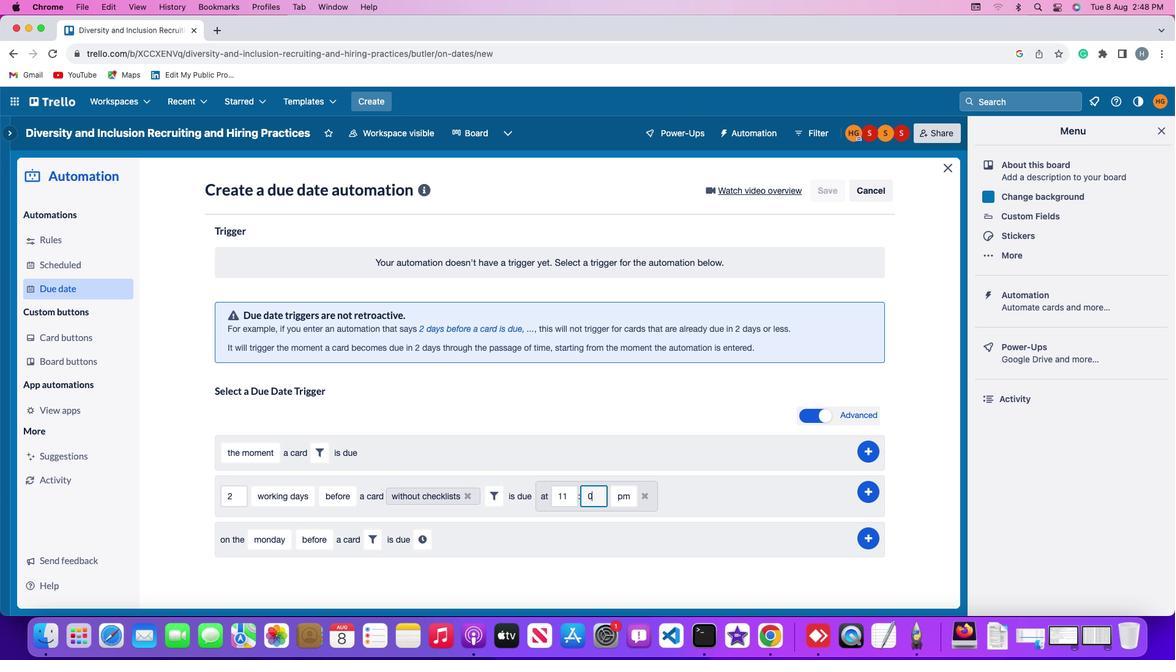 
Action: Key pressed '0''0'
Screenshot: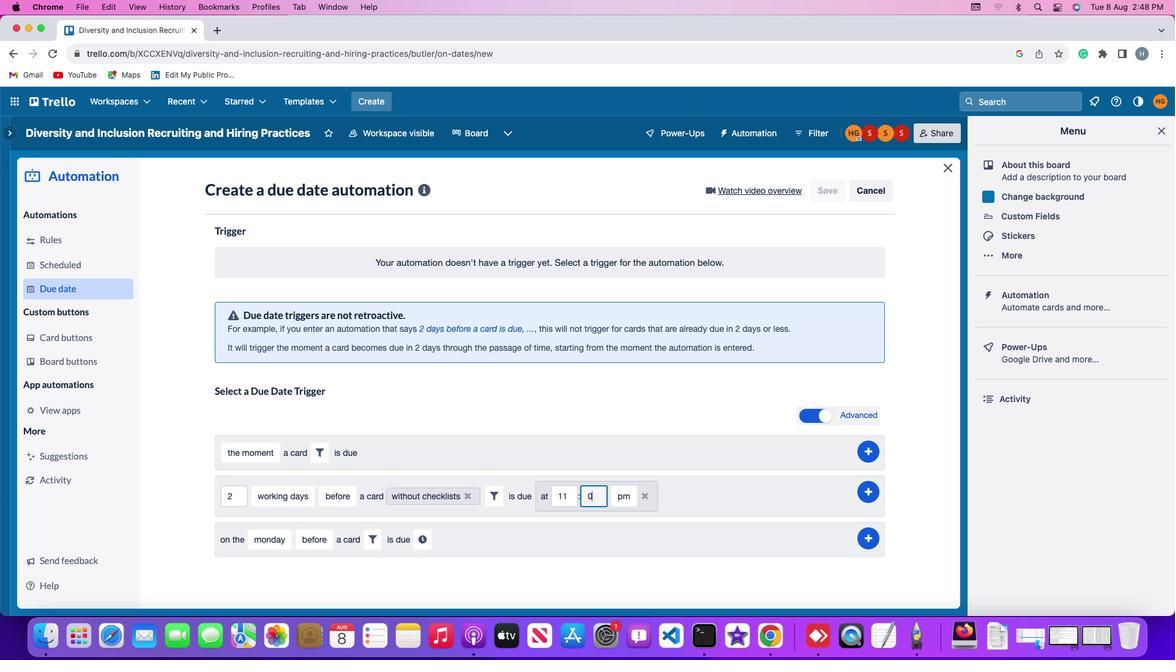 
Action: Mouse moved to (627, 497)
Screenshot: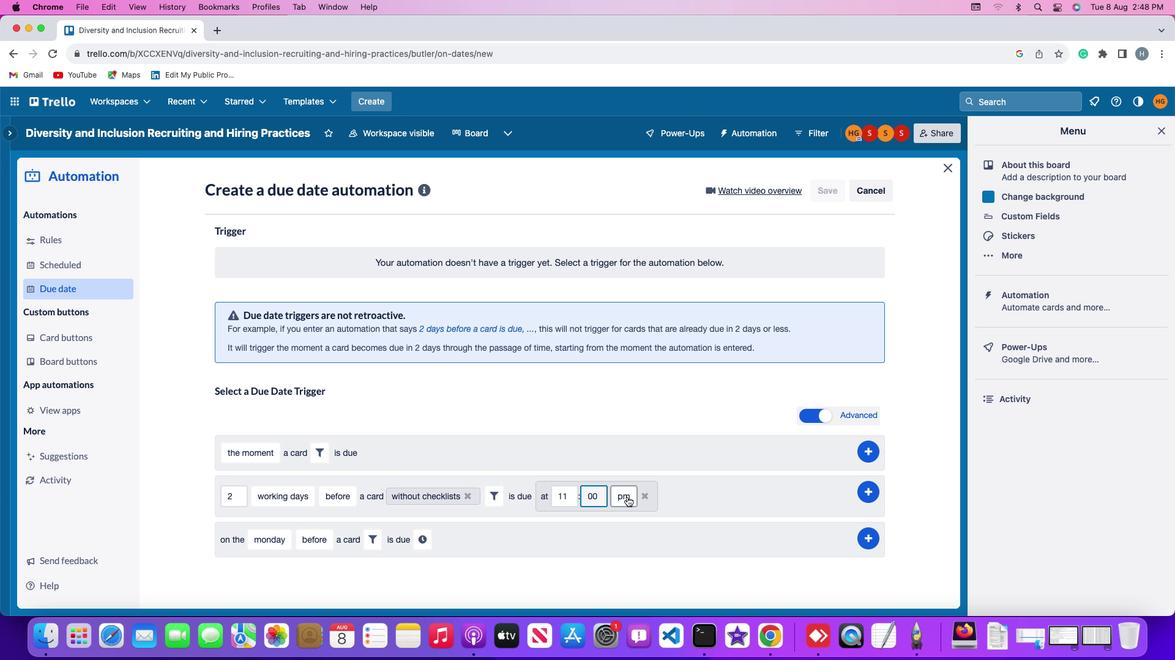 
Action: Mouse pressed left at (627, 497)
Screenshot: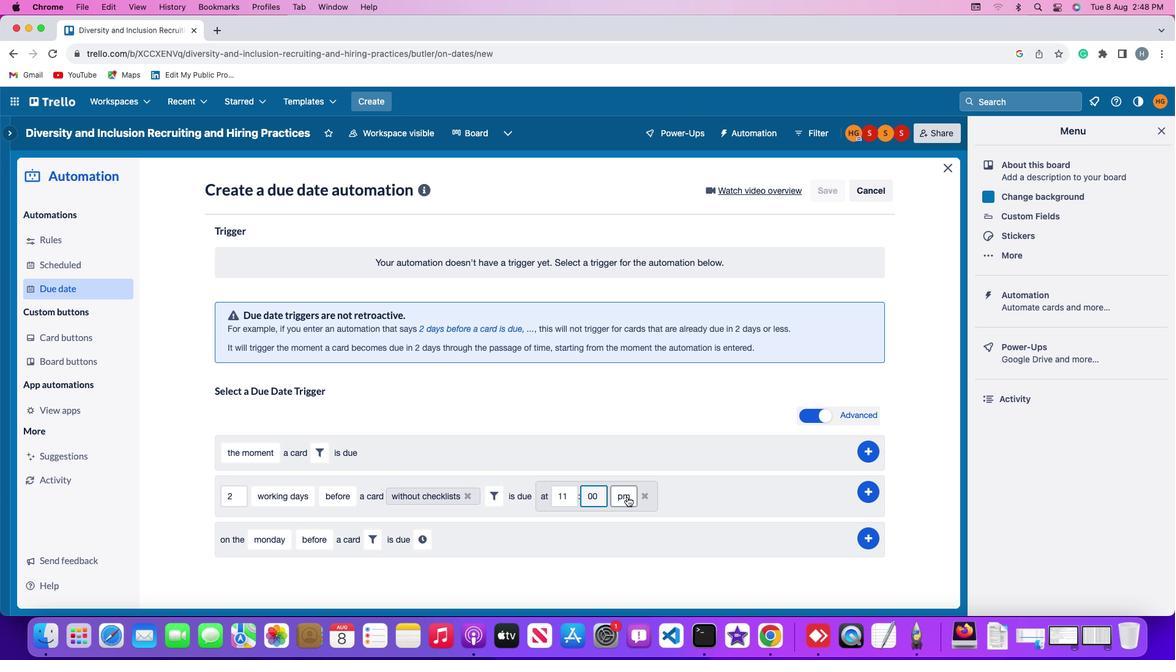 
Action: Mouse moved to (627, 519)
Screenshot: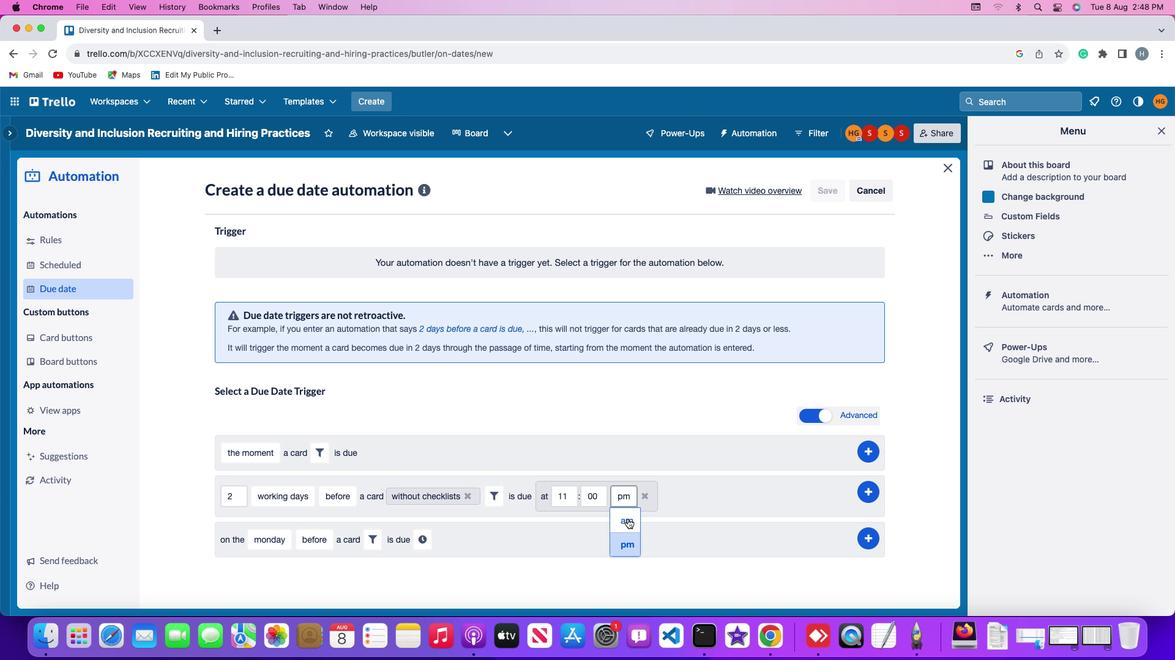 
Action: Mouse pressed left at (627, 519)
Screenshot: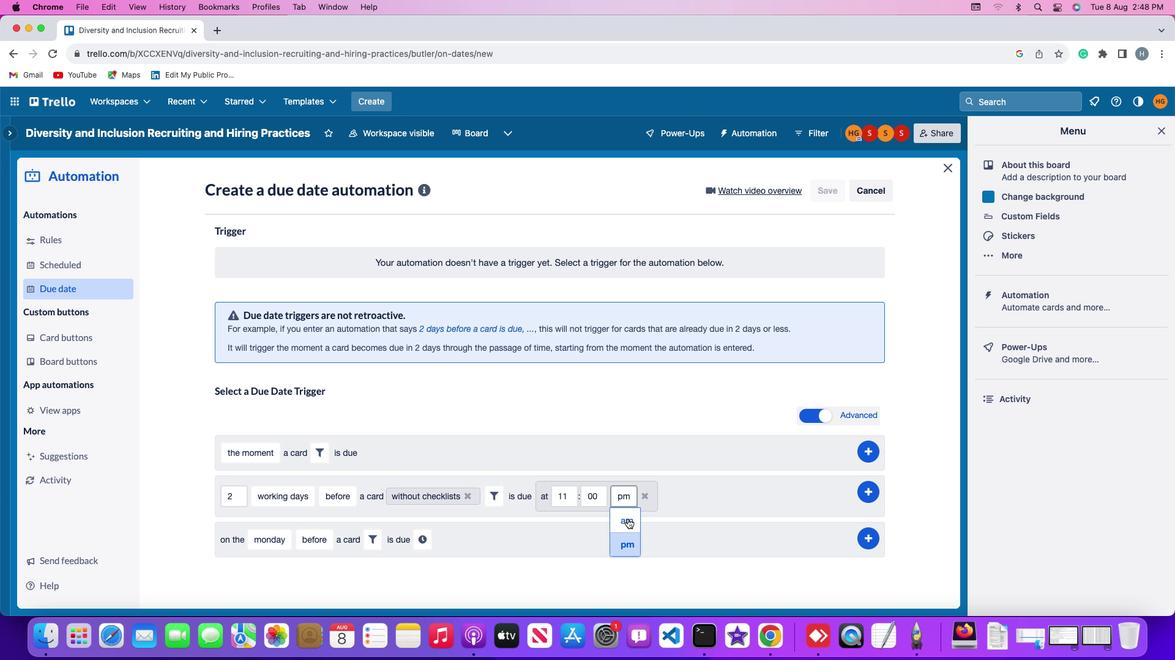 
Action: Mouse moved to (873, 493)
Screenshot: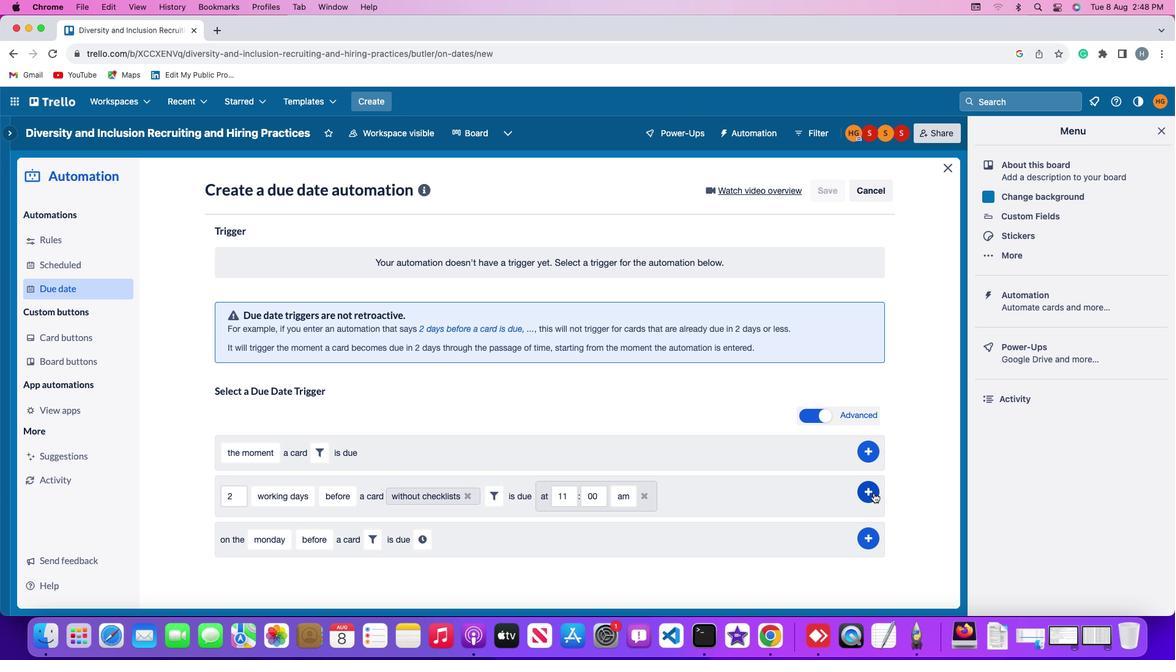 
Action: Mouse pressed left at (873, 493)
Screenshot: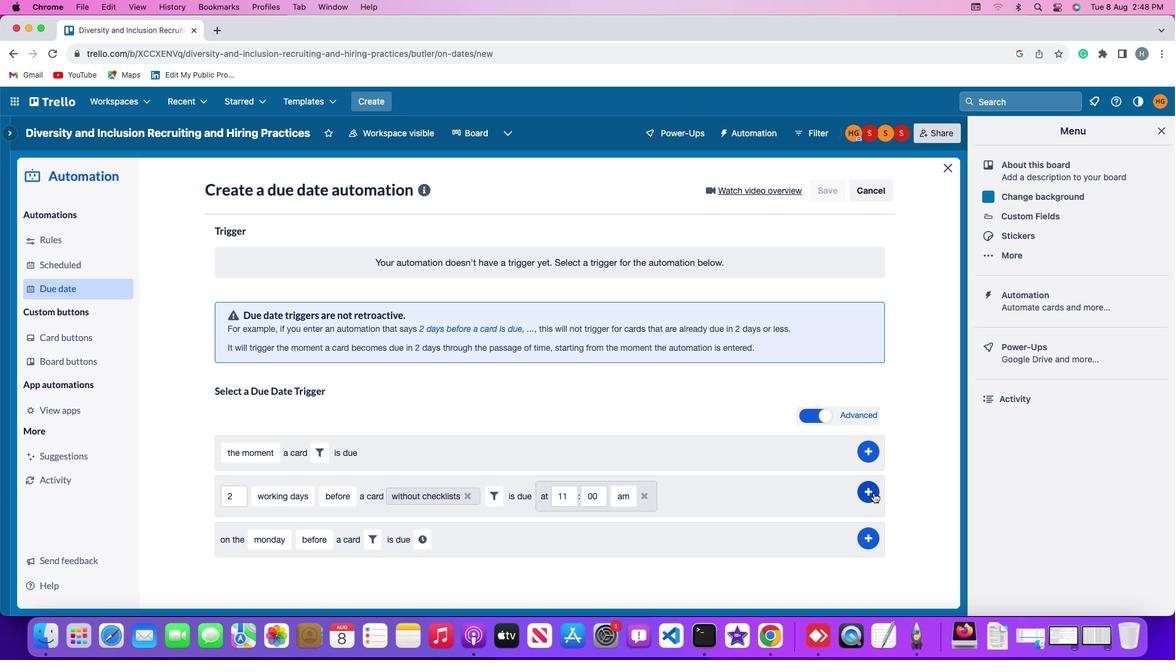 
Action: Mouse moved to (928, 381)
Screenshot: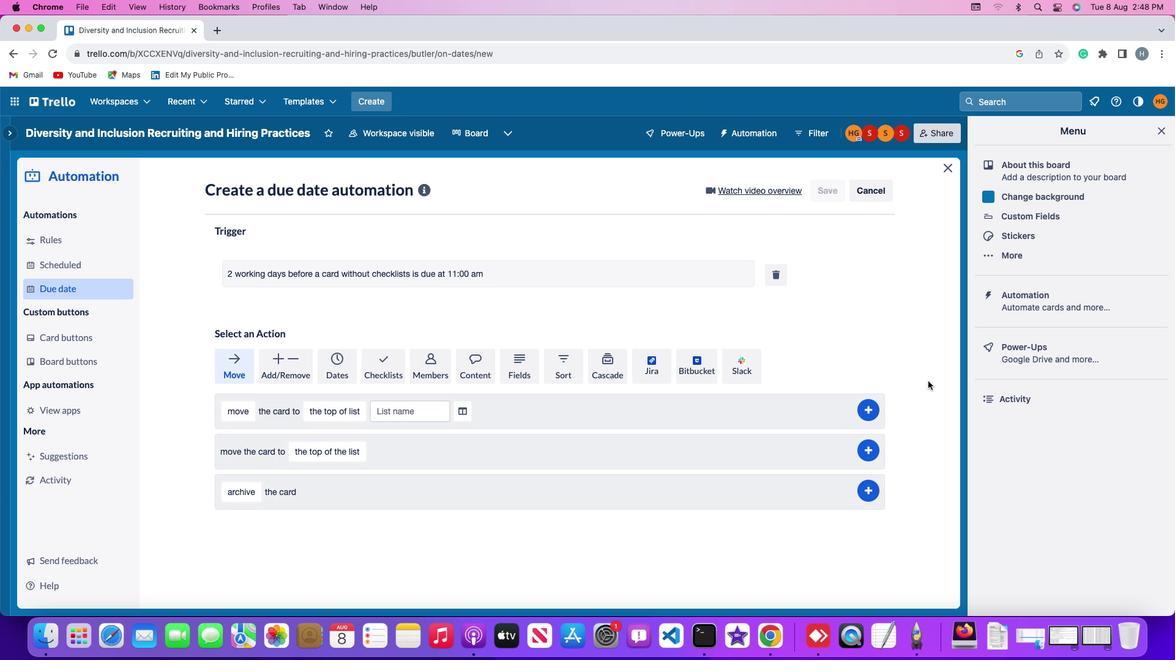
